 Task: Get the current traffic on the 9A (West Street).
Action: Mouse moved to (162, 70)
Screenshot: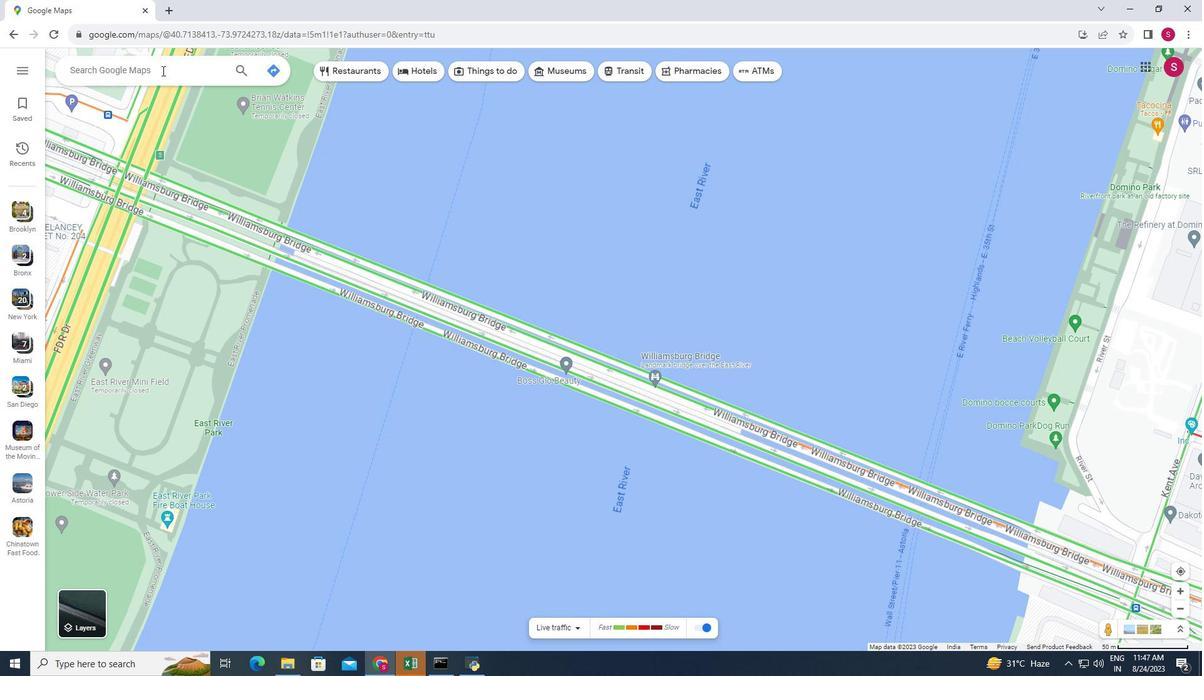 
Action: Mouse pressed left at (162, 70)
Screenshot: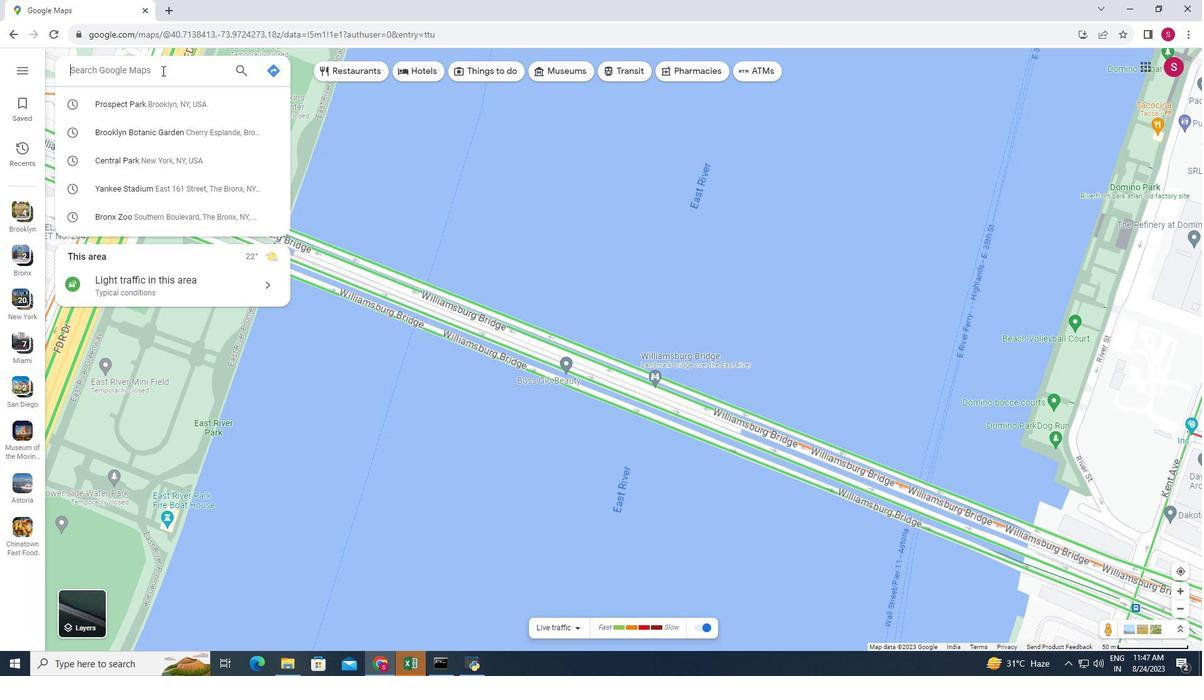 
Action: Key pressed <Key.caps_lock>9<Key.caps_lock><Key.caps_lock>A<Key.caps_lock><Key.shift_r>(<Key.space><Key.caps_lock>W<Key.caps_lock>est<Key.space><Key.caps_lock>S<Key.caps_lock>treet<Key.shift_r>)<Key.enter>
Screenshot: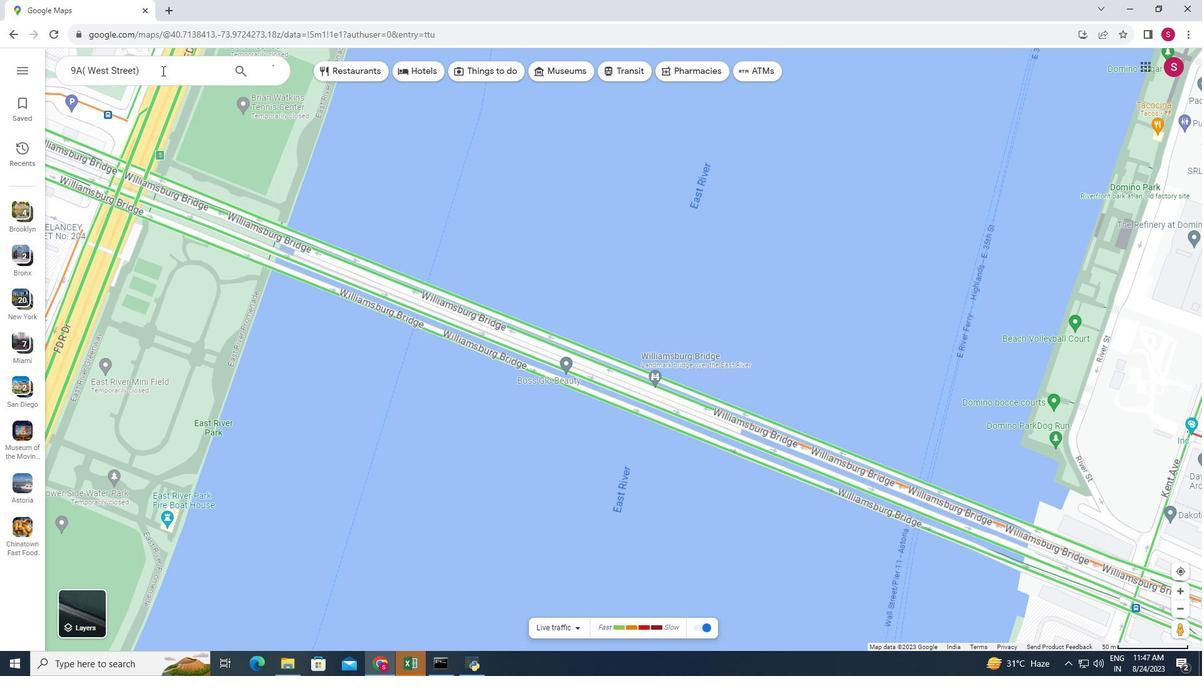 
Action: Mouse moved to (159, 67)
Screenshot: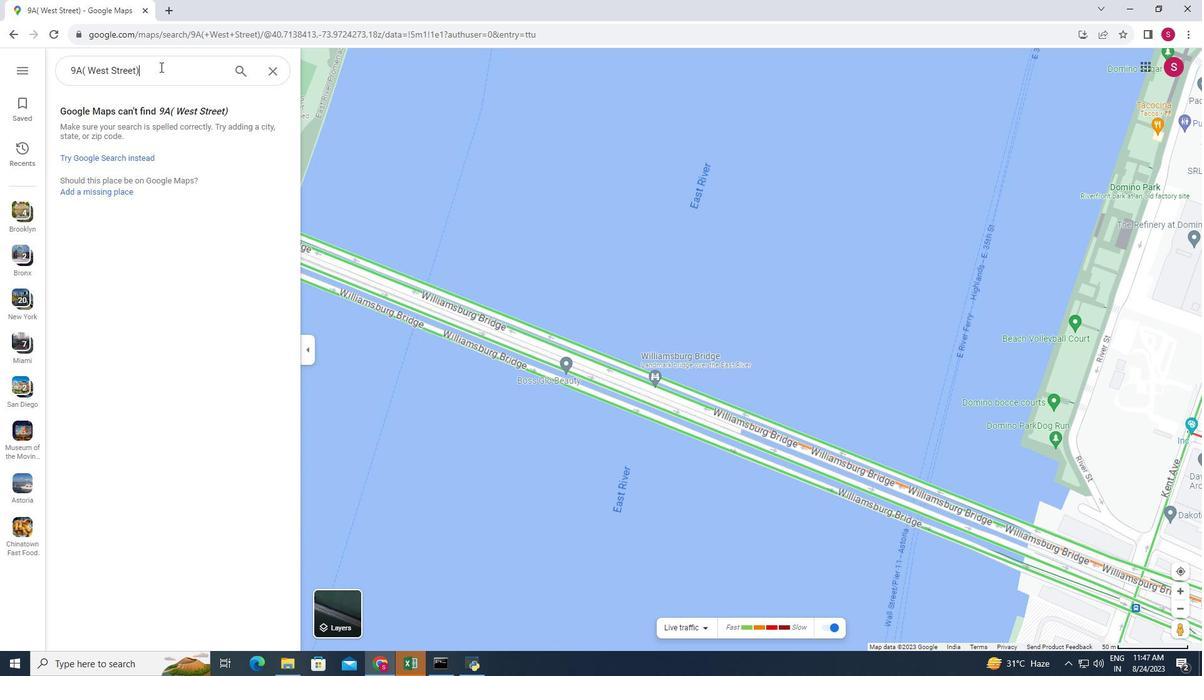 
Action: Mouse pressed left at (159, 67)
Screenshot: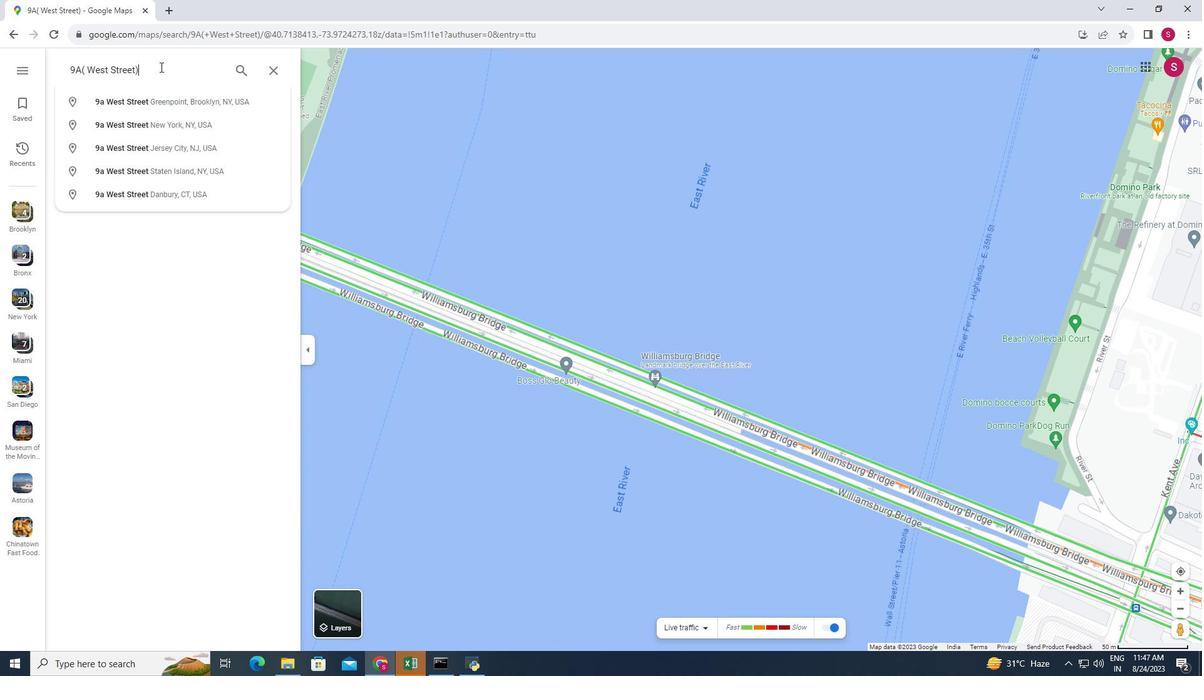 
Action: Mouse moved to (164, 98)
Screenshot: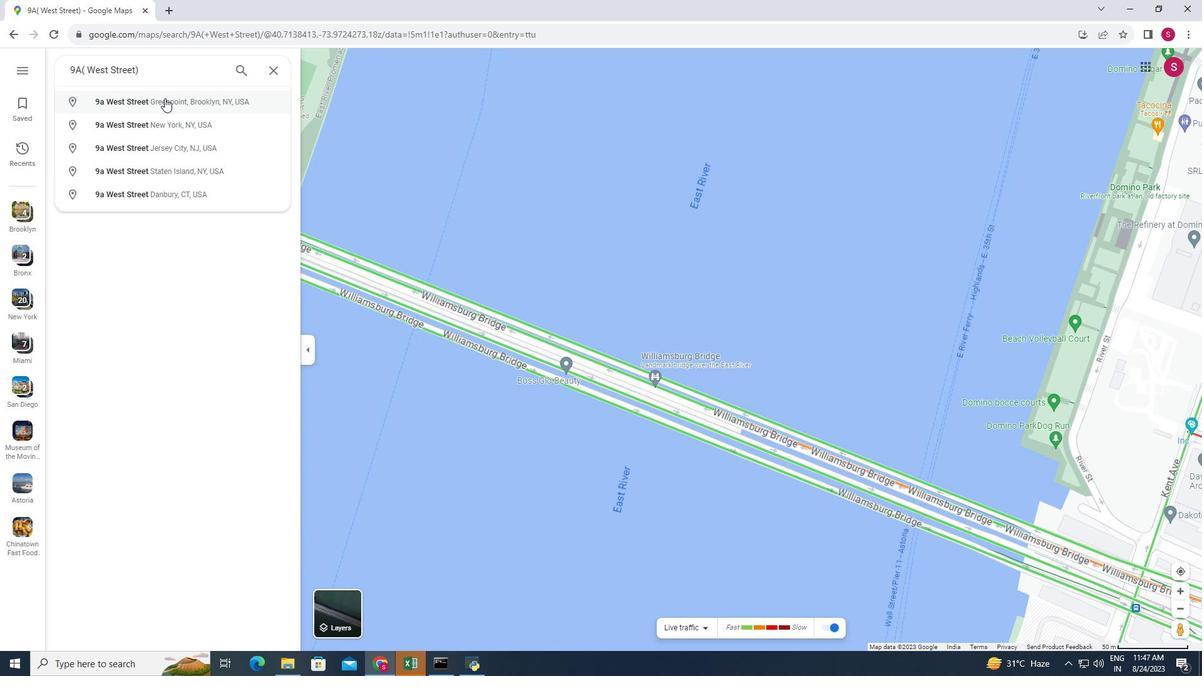 
Action: Mouse pressed left at (164, 98)
Screenshot: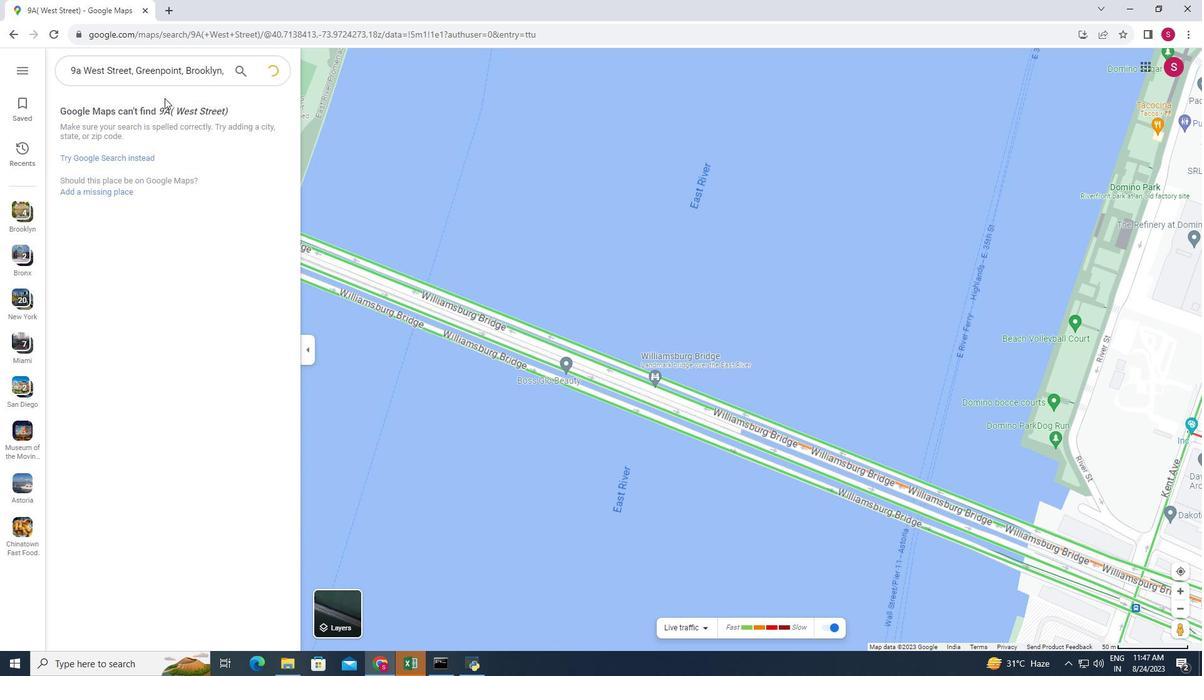 
Action: Mouse moved to (435, 615)
Screenshot: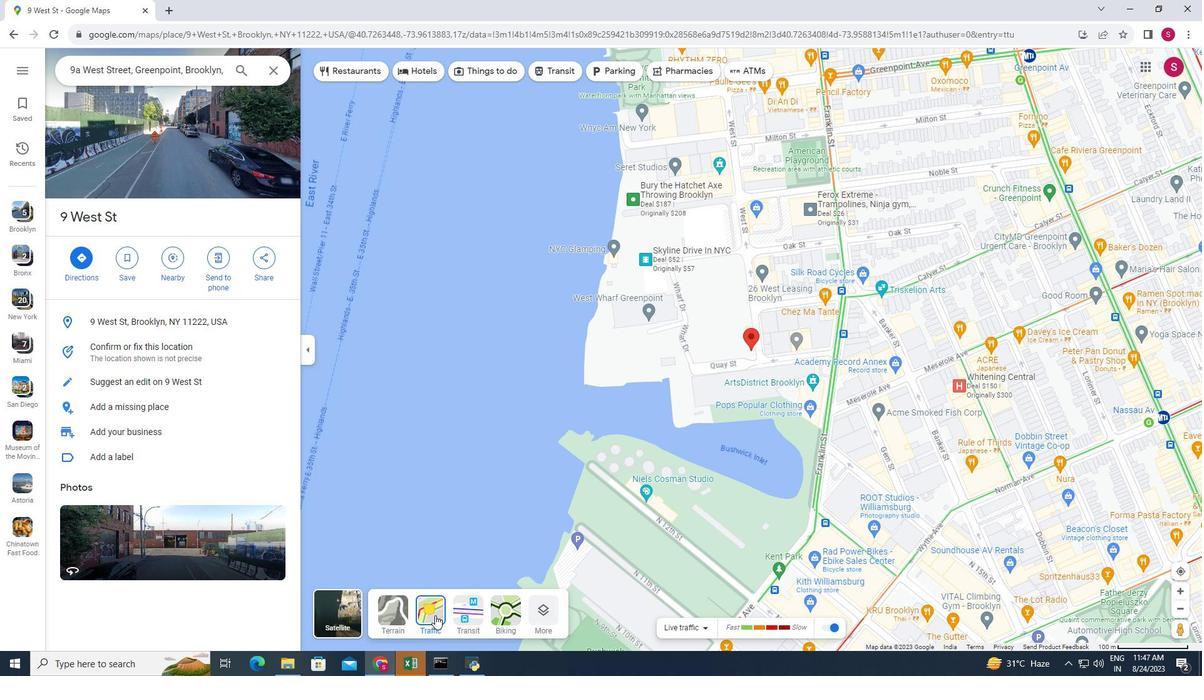 
Action: Mouse pressed left at (435, 615)
Screenshot: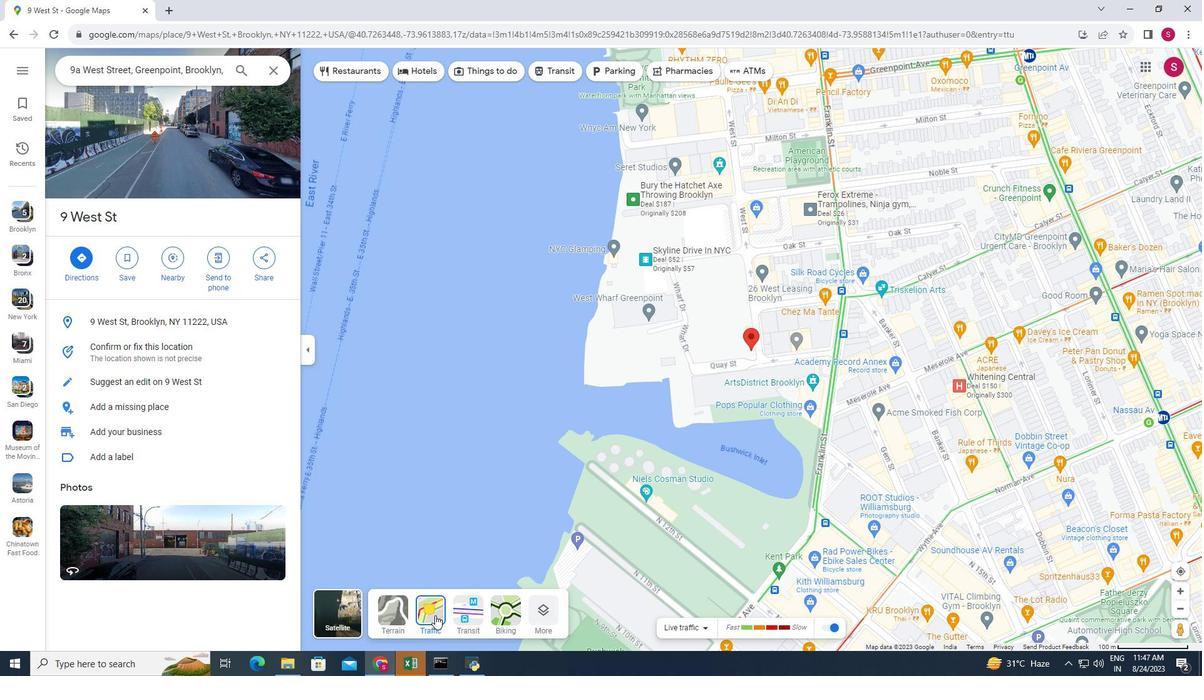 
Action: Mouse moved to (537, 609)
Screenshot: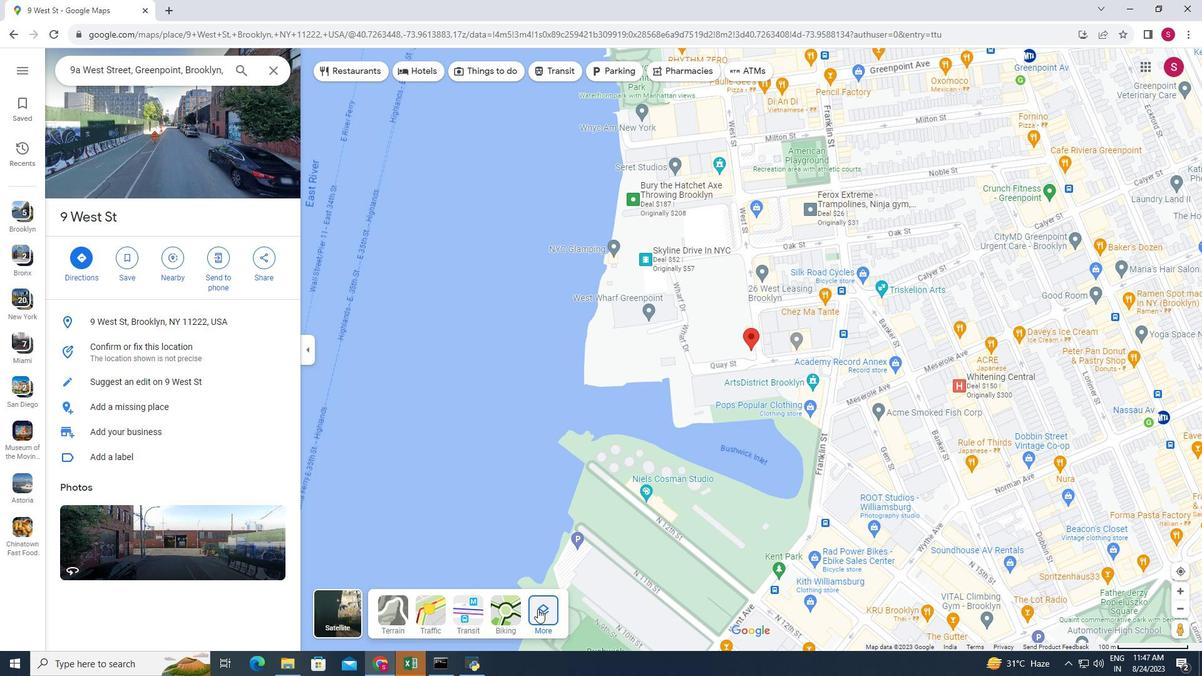 
Action: Mouse pressed left at (537, 609)
Screenshot: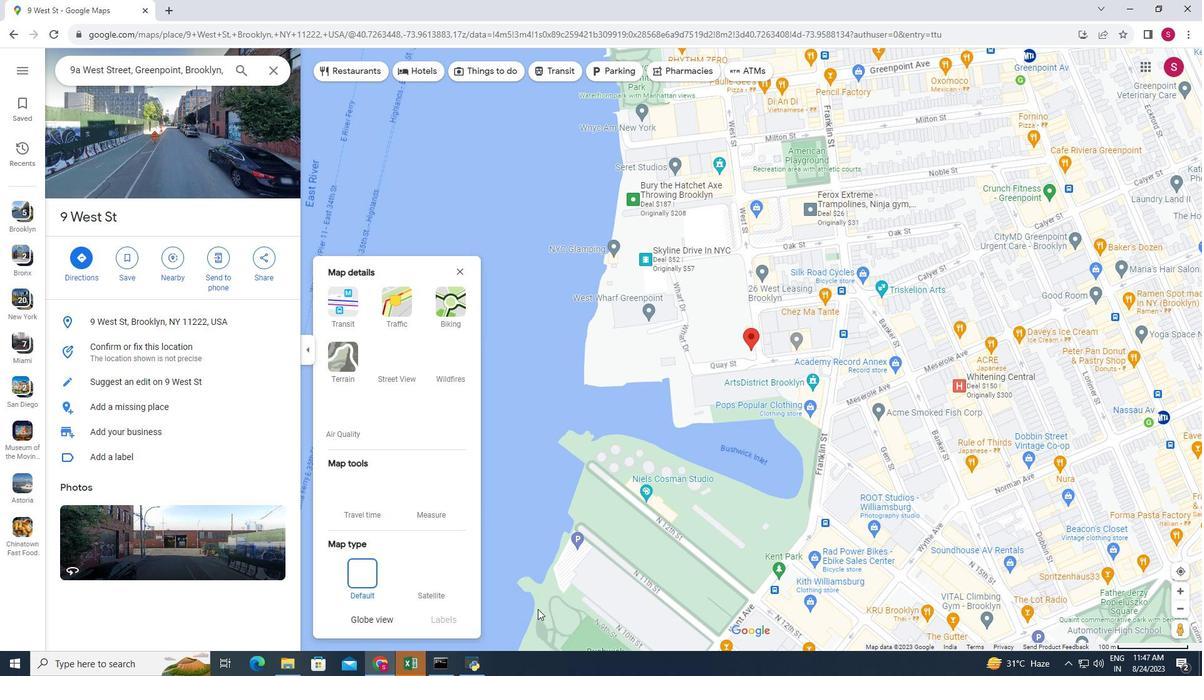 
Action: Mouse moved to (395, 299)
Screenshot: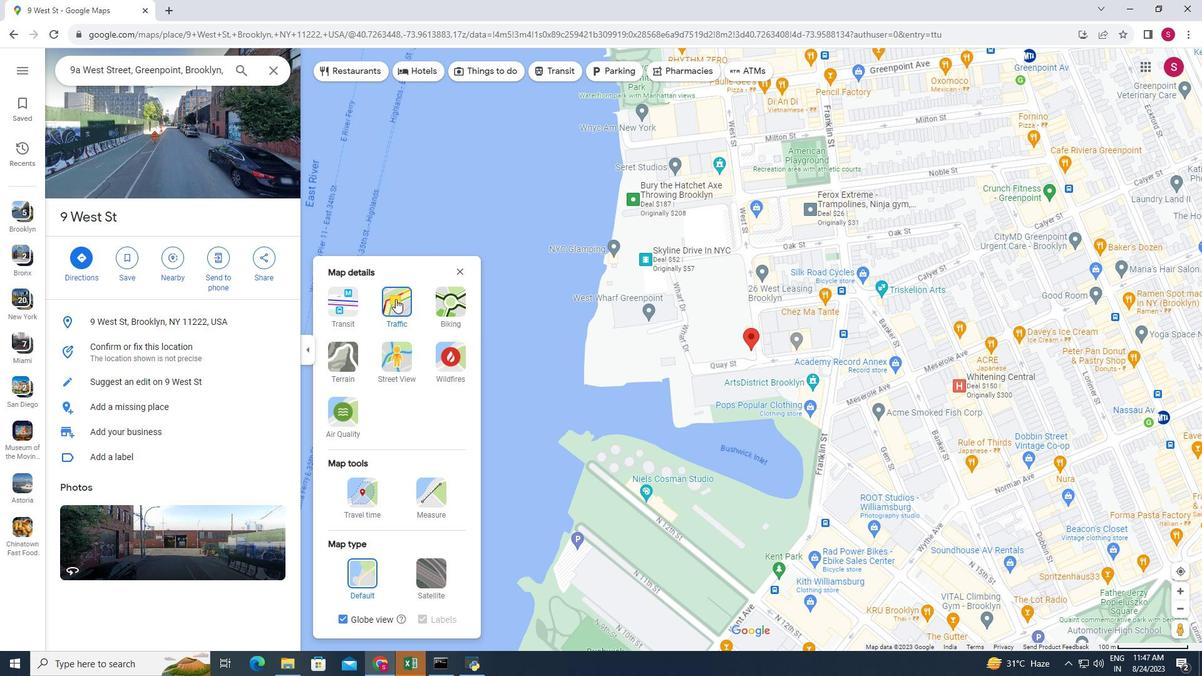 
Action: Mouse pressed left at (395, 299)
Screenshot: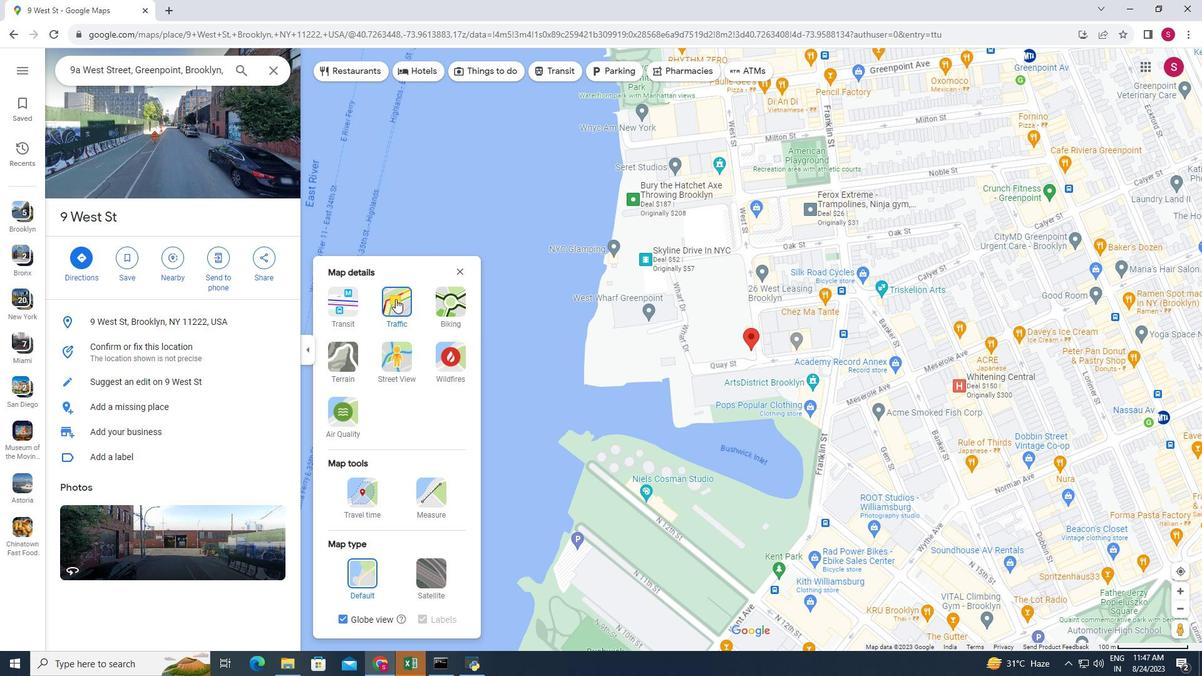 
Action: Mouse moved to (704, 626)
Screenshot: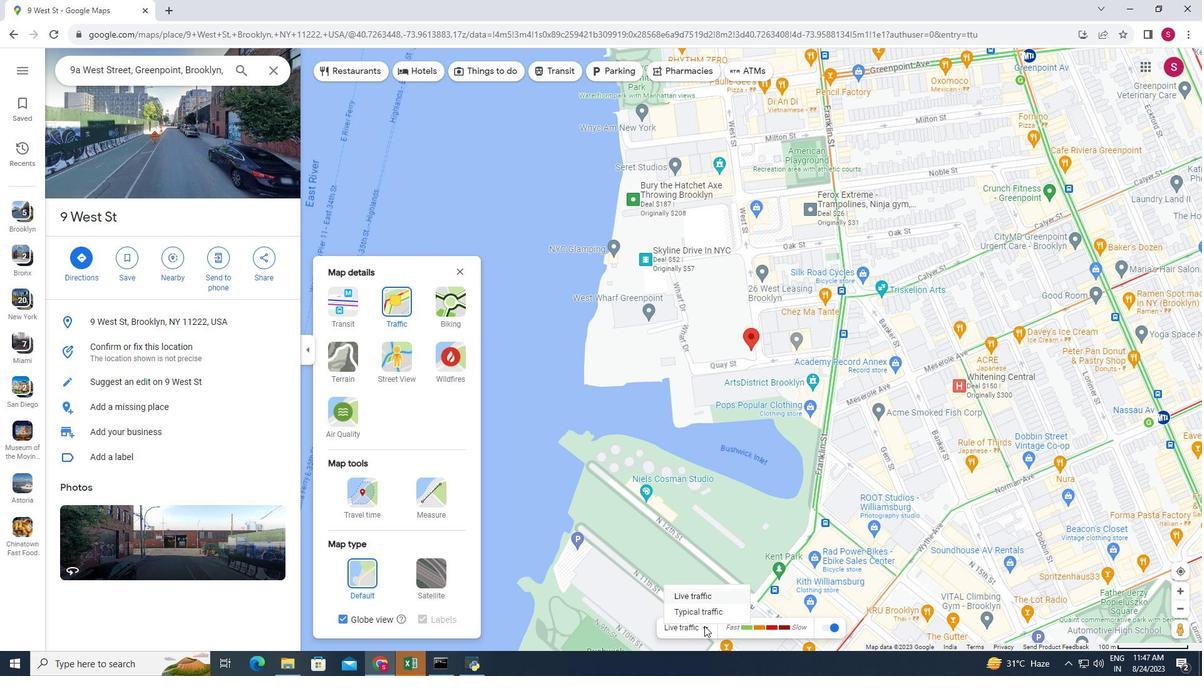 
Action: Mouse pressed left at (704, 626)
Screenshot: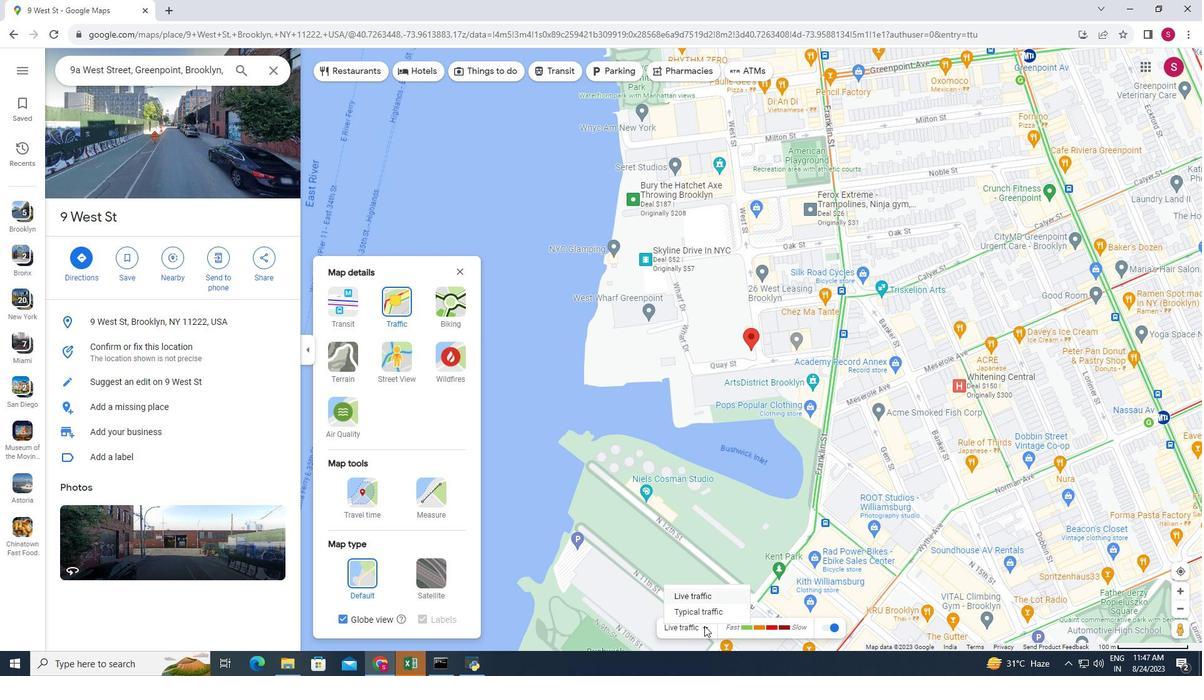 
Action: Mouse moved to (696, 589)
Screenshot: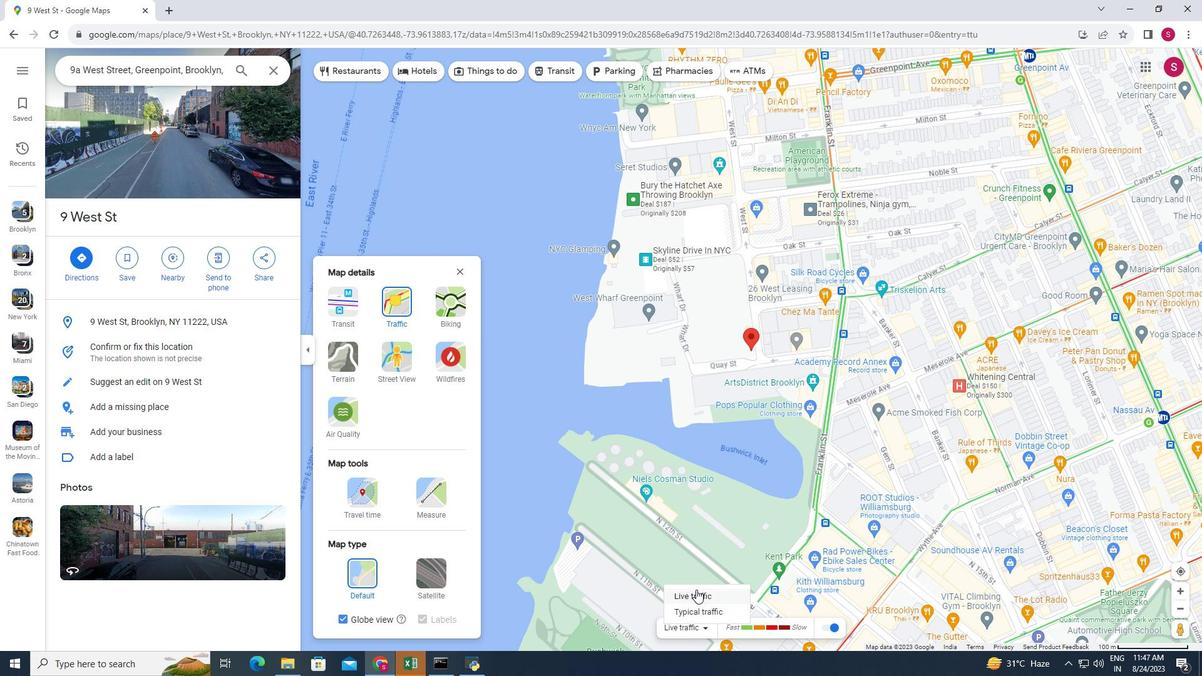 
Action: Mouse pressed left at (696, 589)
Screenshot: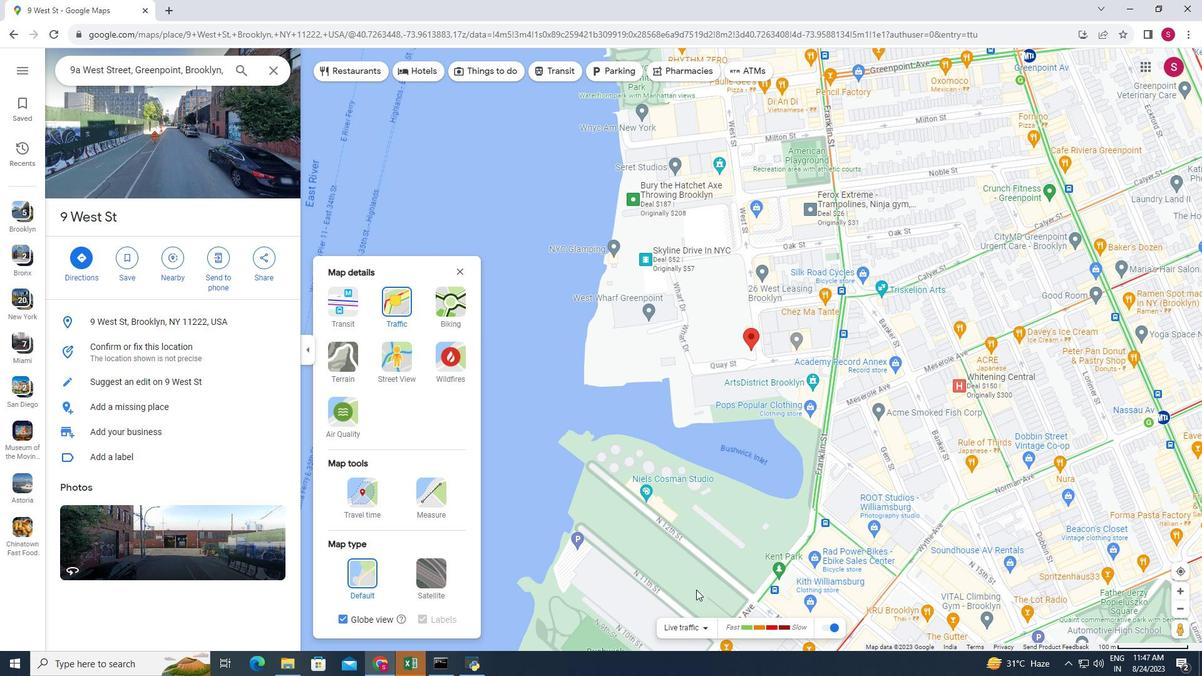 
Action: Mouse moved to (863, 417)
Screenshot: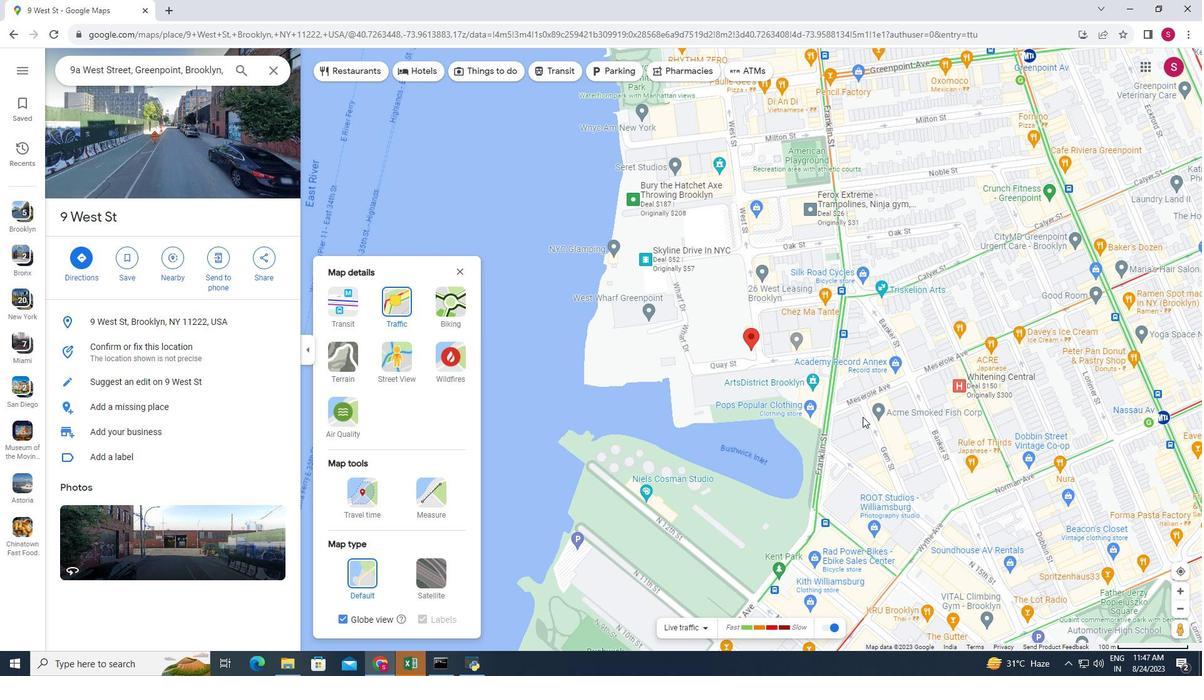 
Action: Mouse scrolled (863, 416) with delta (0, 0)
Screenshot: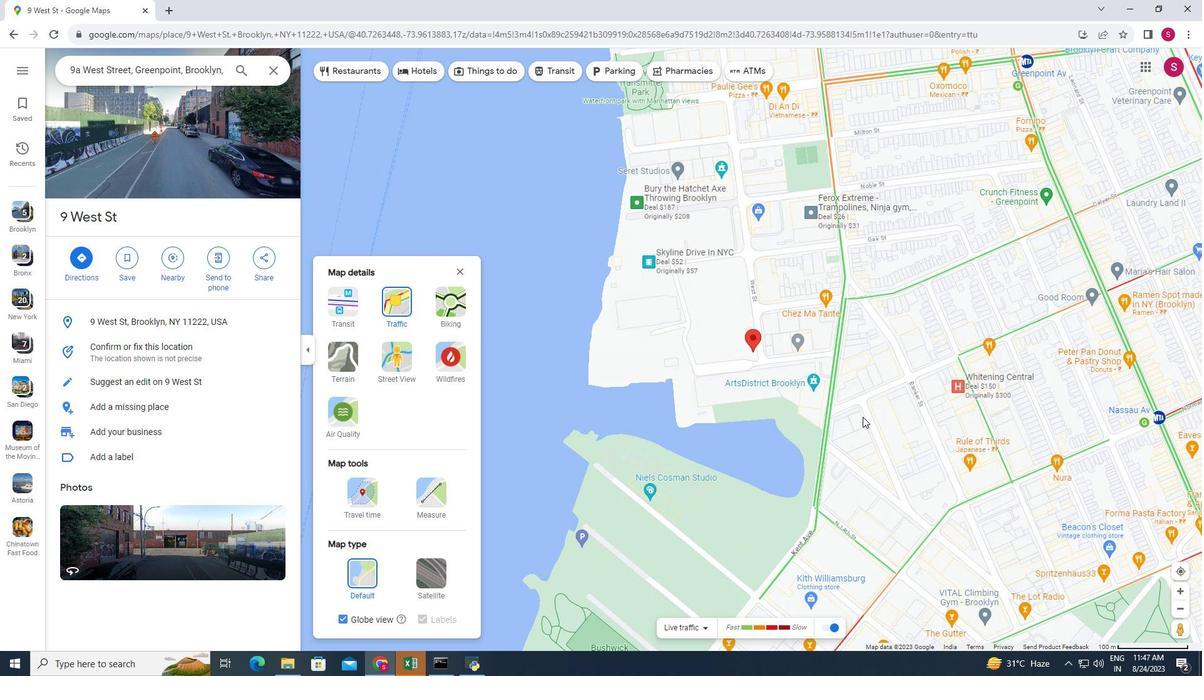 
Action: Mouse moved to (863, 417)
Screenshot: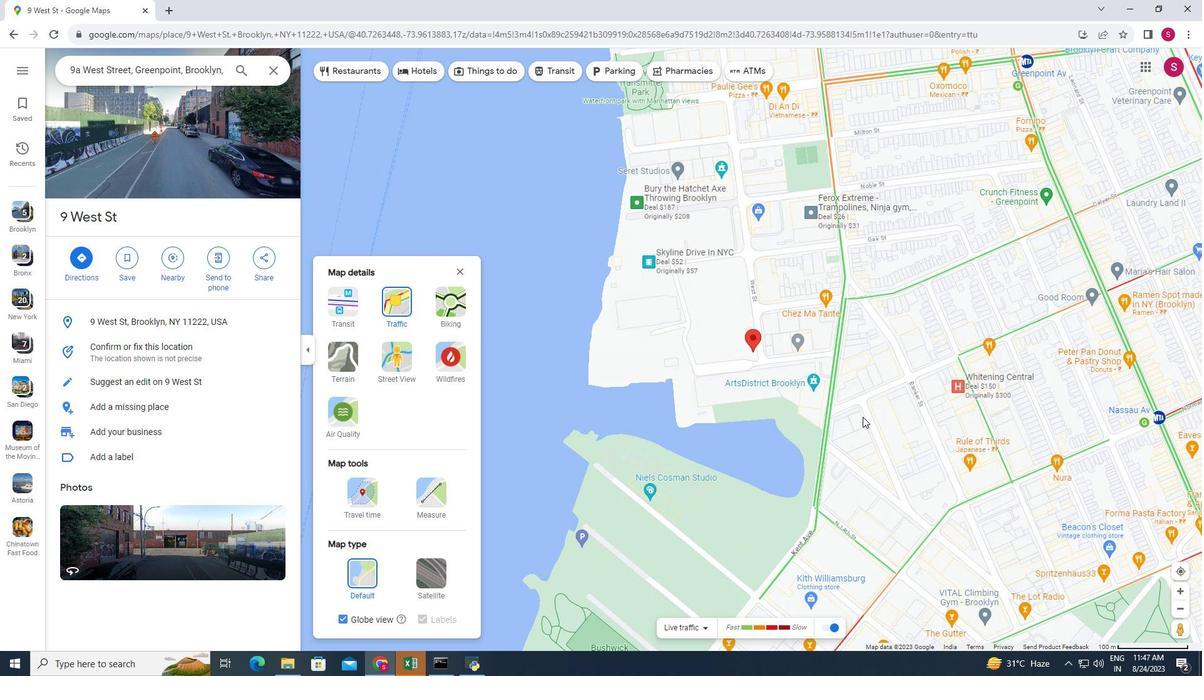 
Action: Mouse scrolled (863, 416) with delta (0, 0)
Screenshot: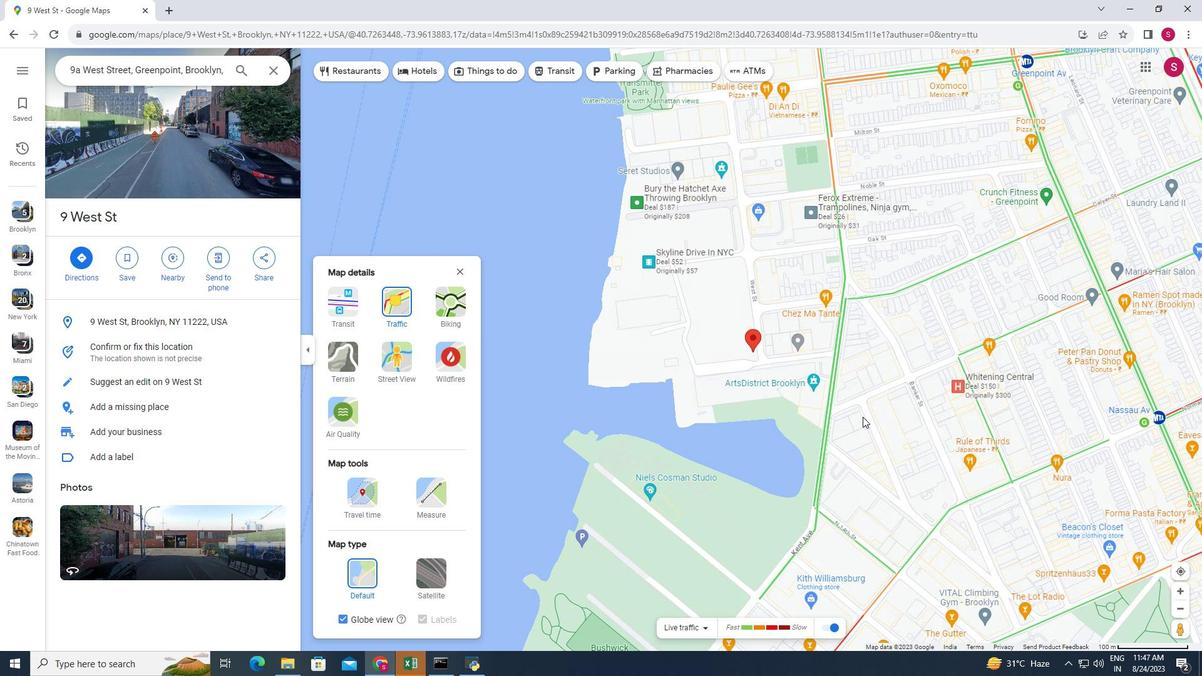
Action: Mouse scrolled (863, 416) with delta (0, 0)
Screenshot: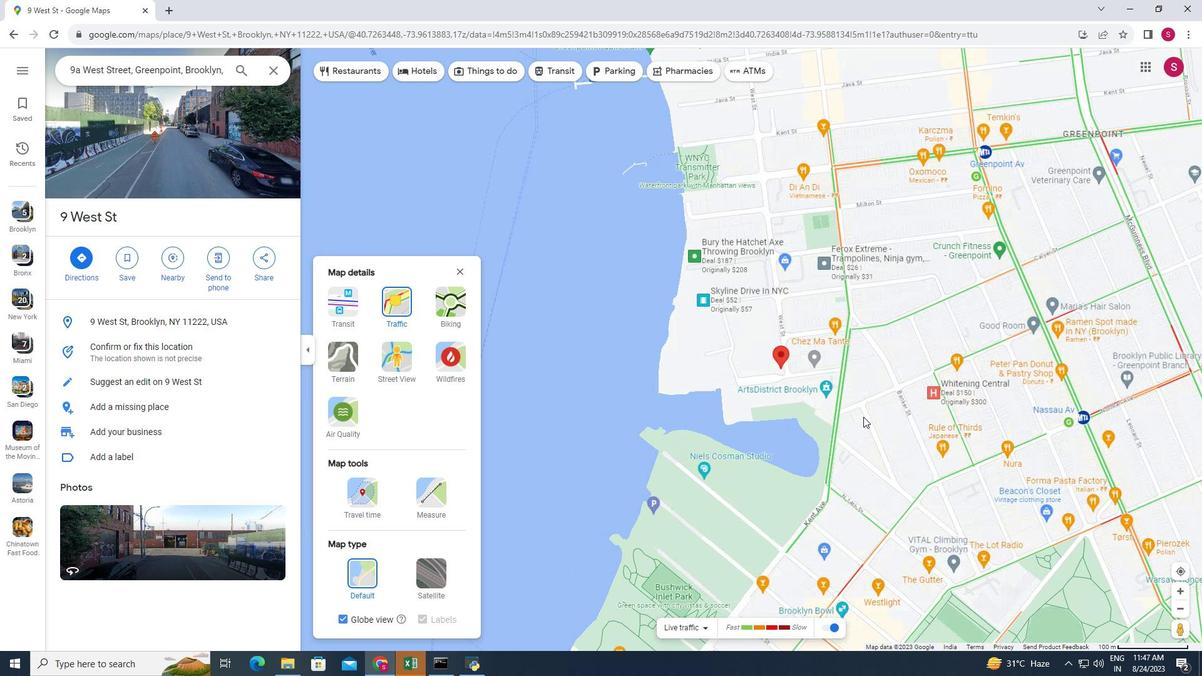 
Action: Mouse moved to (978, 409)
Screenshot: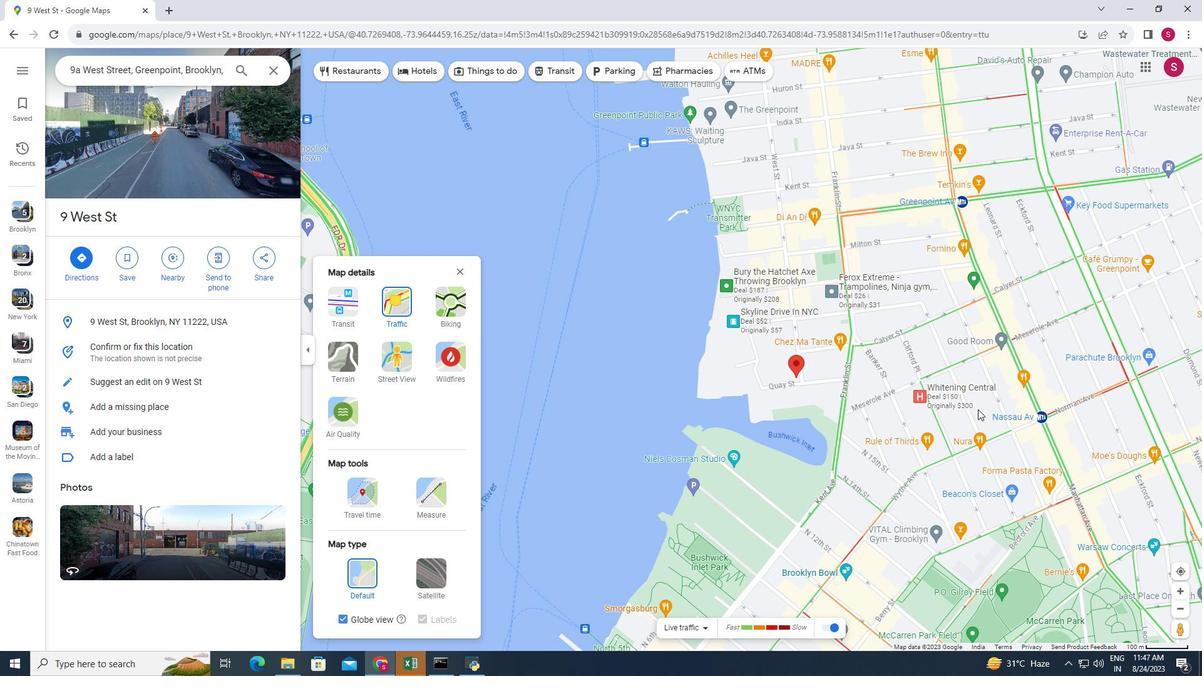 
Action: Mouse pressed left at (978, 409)
Screenshot: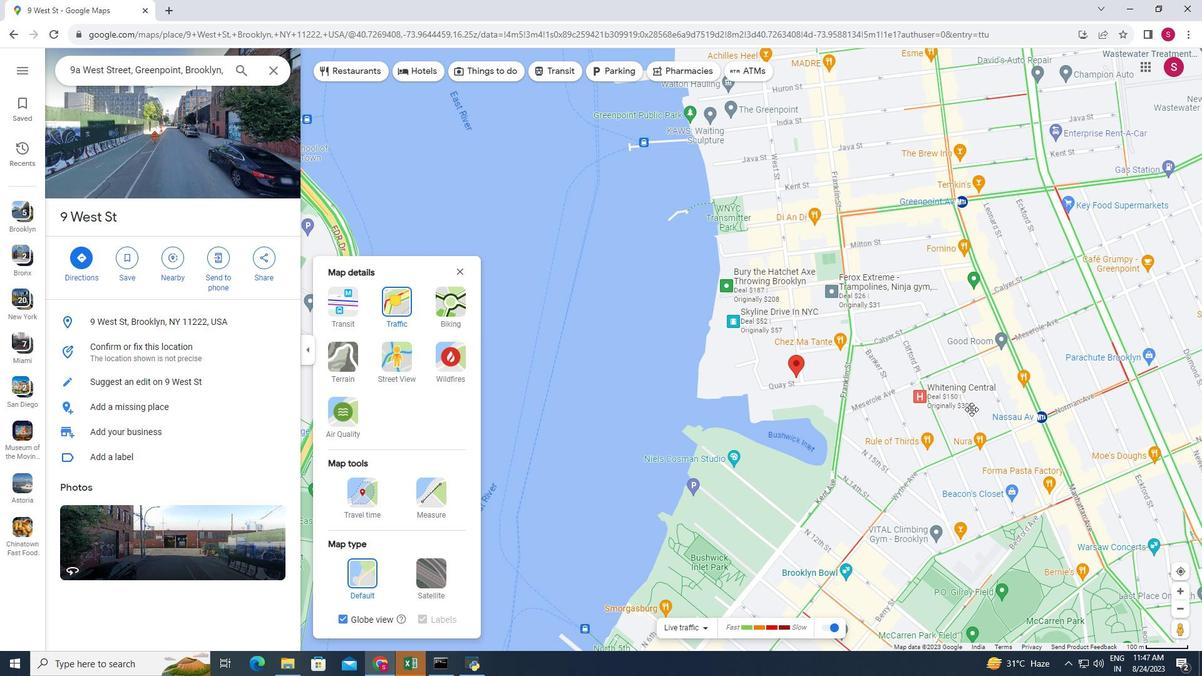 
Action: Mouse moved to (901, 422)
Screenshot: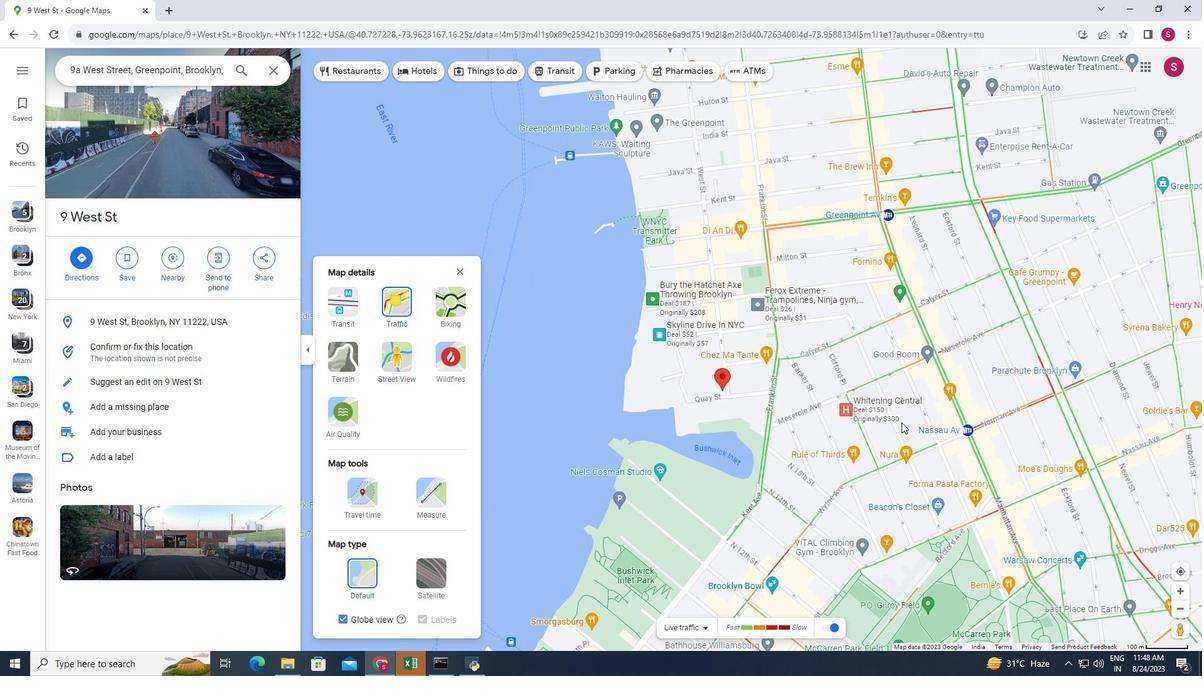 
Action: Mouse scrolled (901, 422) with delta (0, 0)
Screenshot: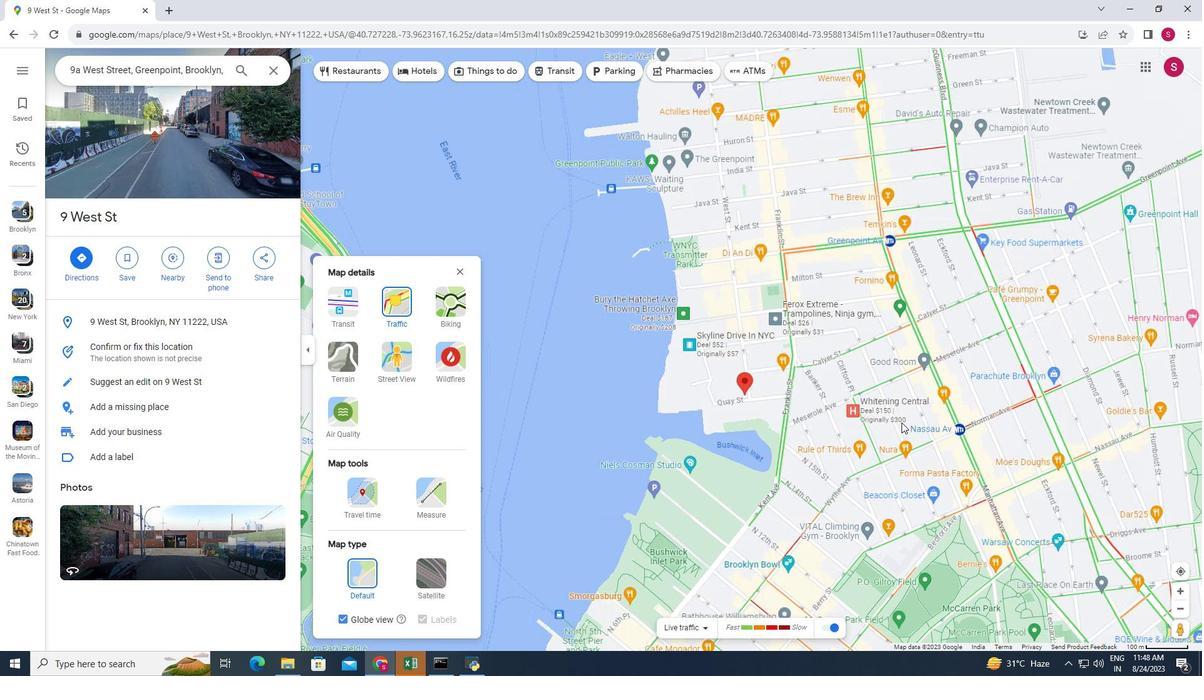 
Action: Mouse moved to (996, 404)
Screenshot: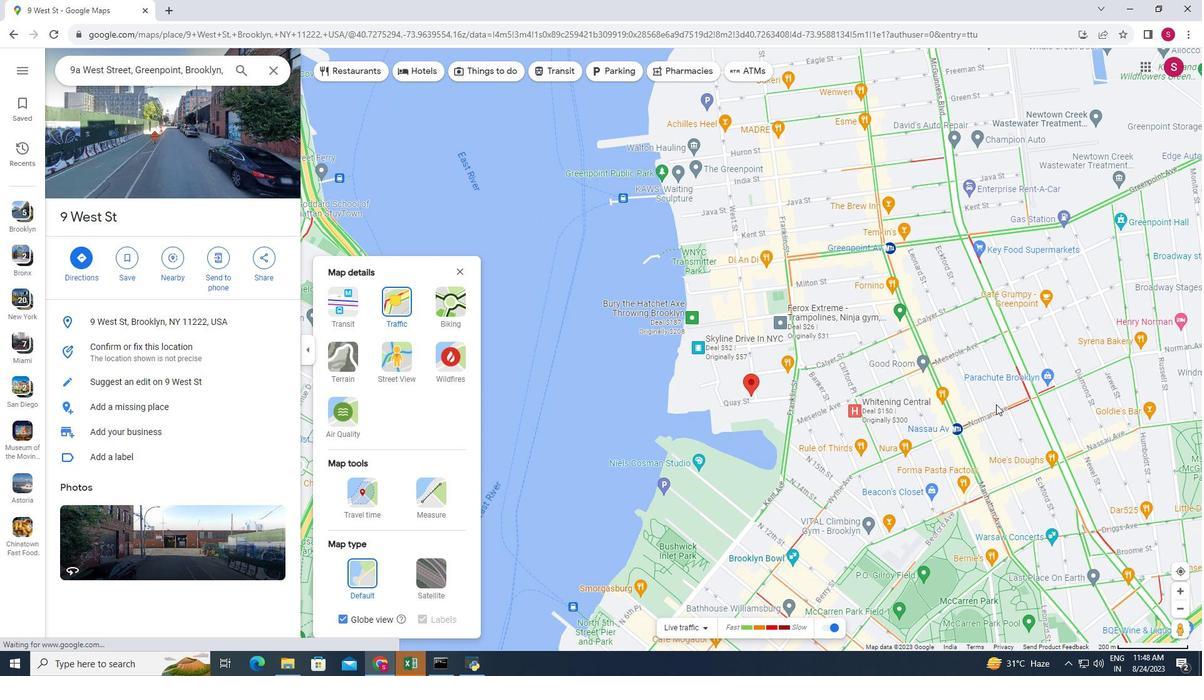 
Action: Mouse pressed left at (996, 404)
Screenshot: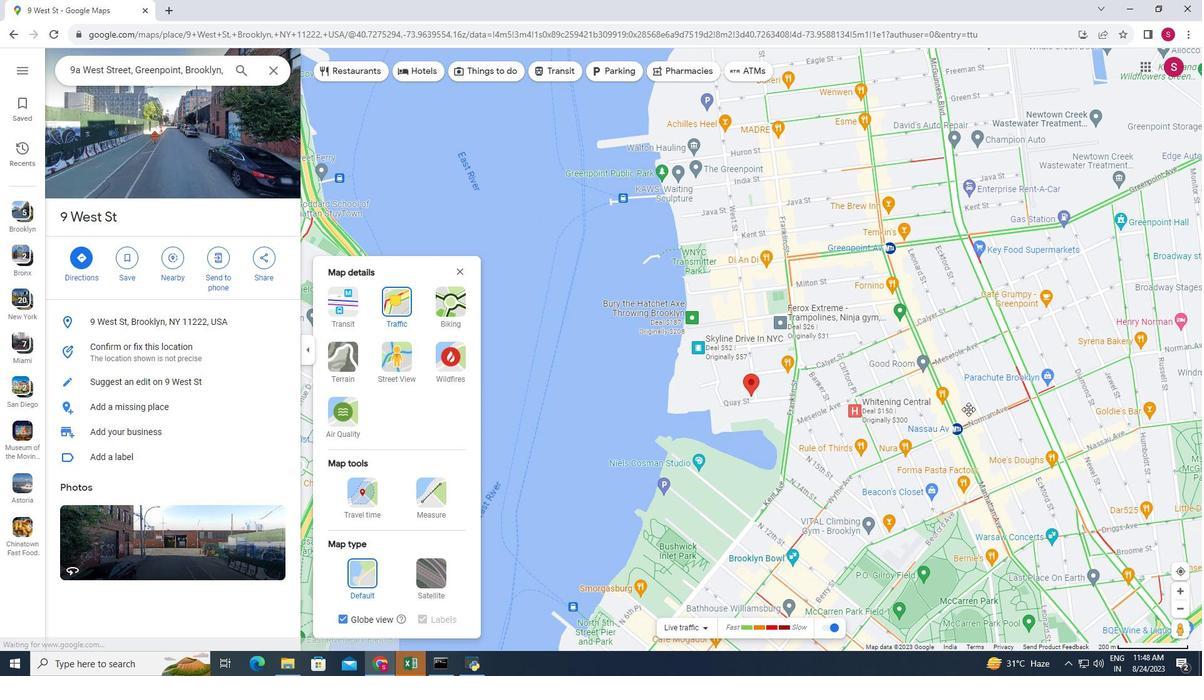 
Action: Mouse moved to (696, 412)
Screenshot: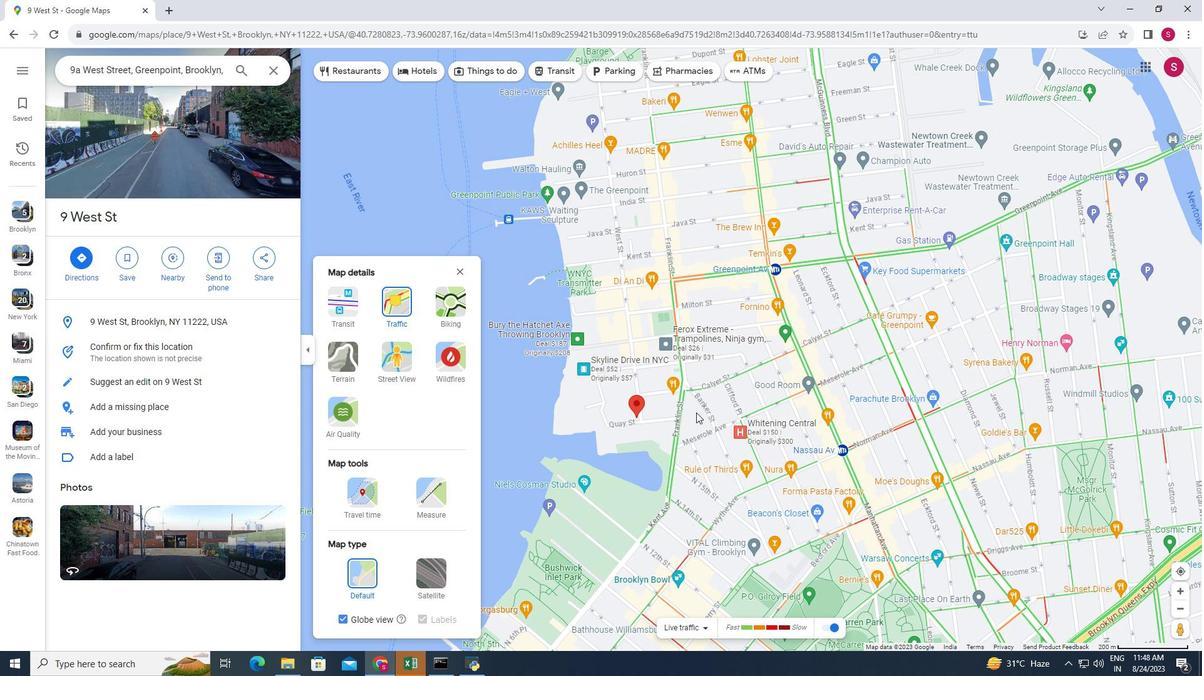 
Action: Mouse scrolled (696, 413) with delta (0, 0)
Screenshot: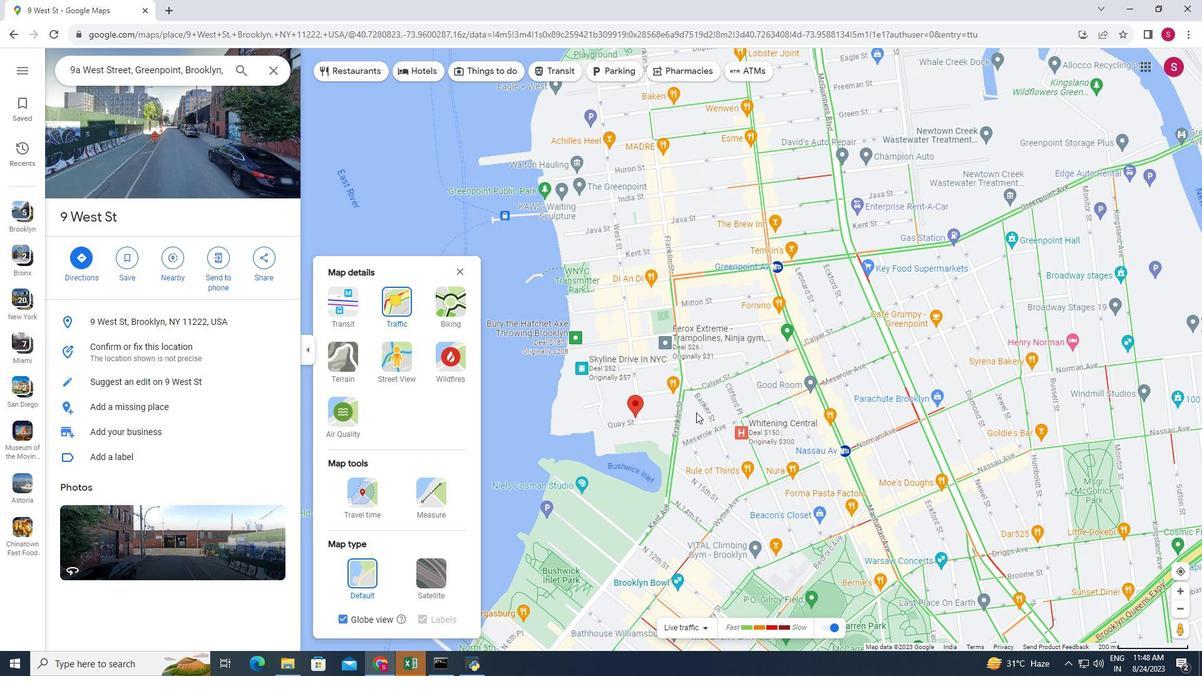 
Action: Mouse scrolled (696, 413) with delta (0, 0)
Screenshot: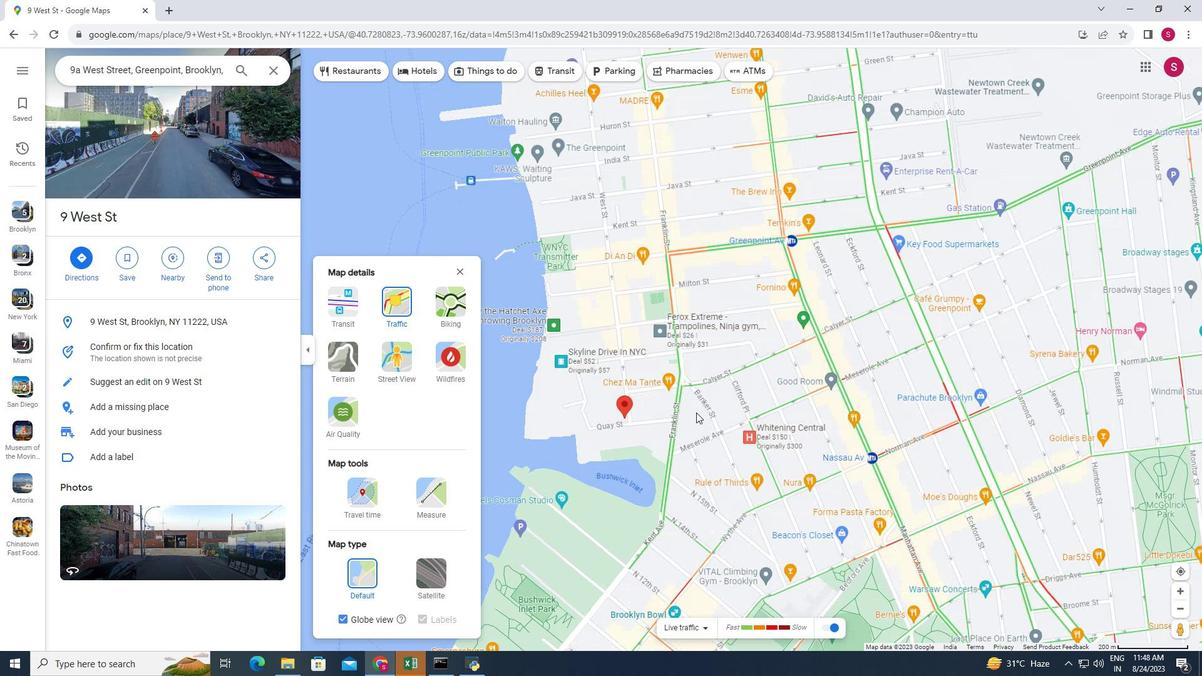 
Action: Mouse moved to (585, 417)
Screenshot: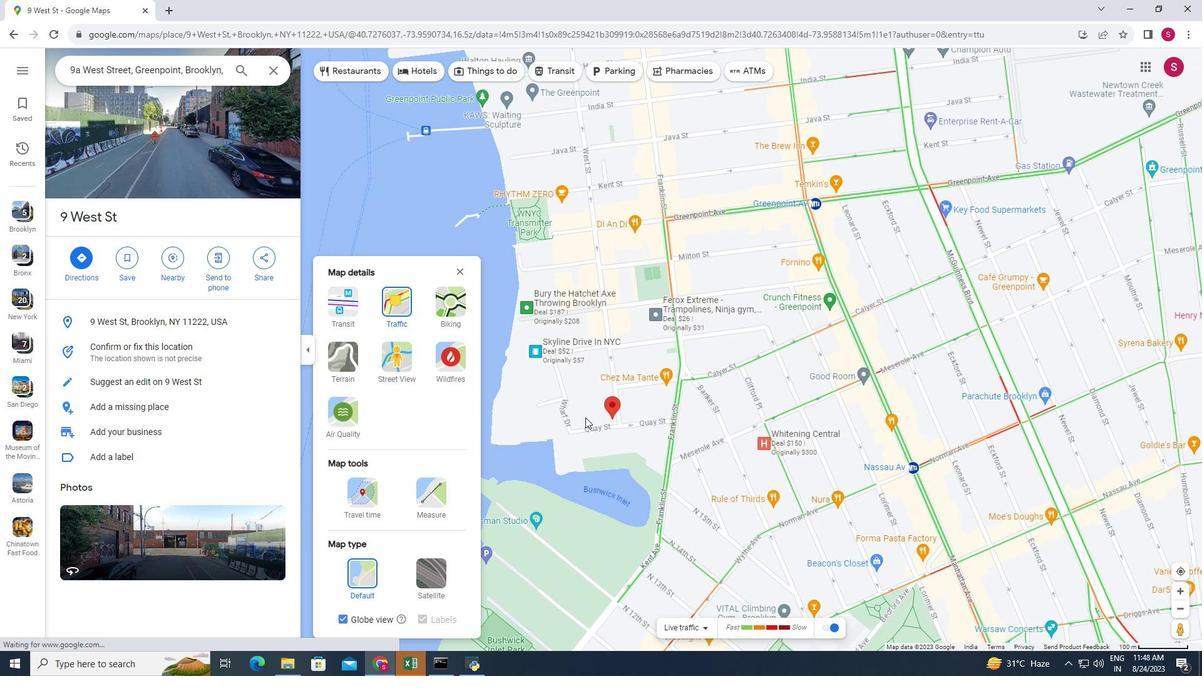 
Action: Mouse scrolled (585, 417) with delta (0, 0)
Screenshot: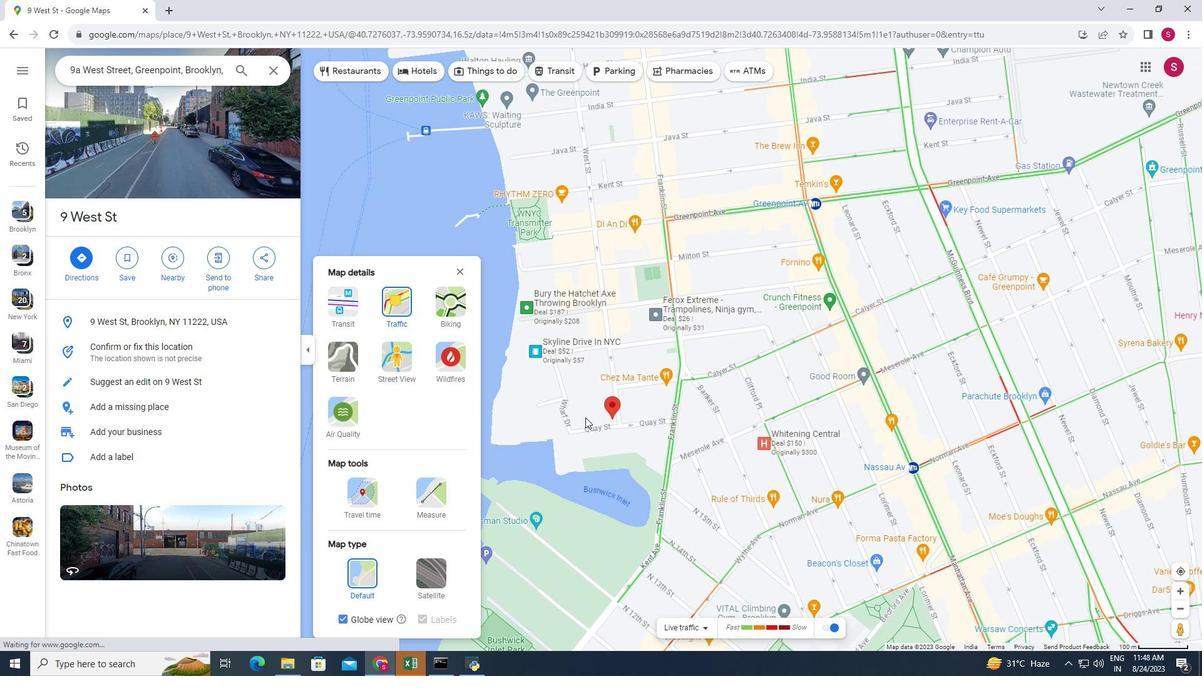 
Action: Mouse moved to (585, 417)
Screenshot: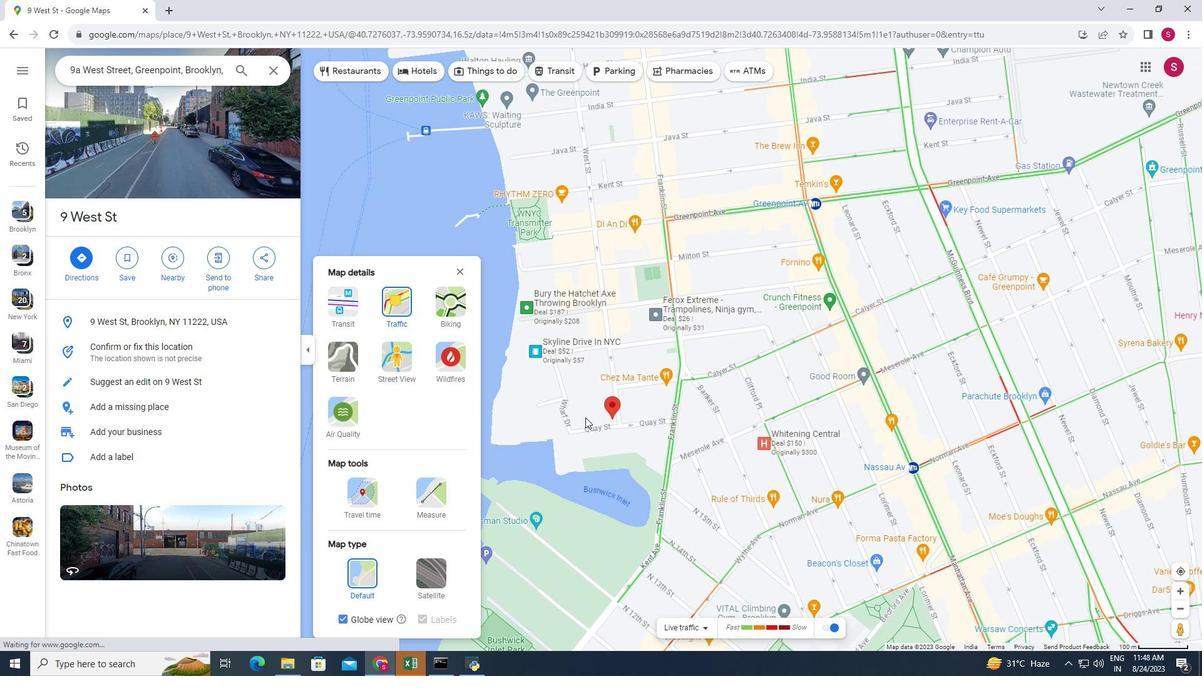 
Action: Mouse scrolled (585, 418) with delta (0, 0)
Screenshot: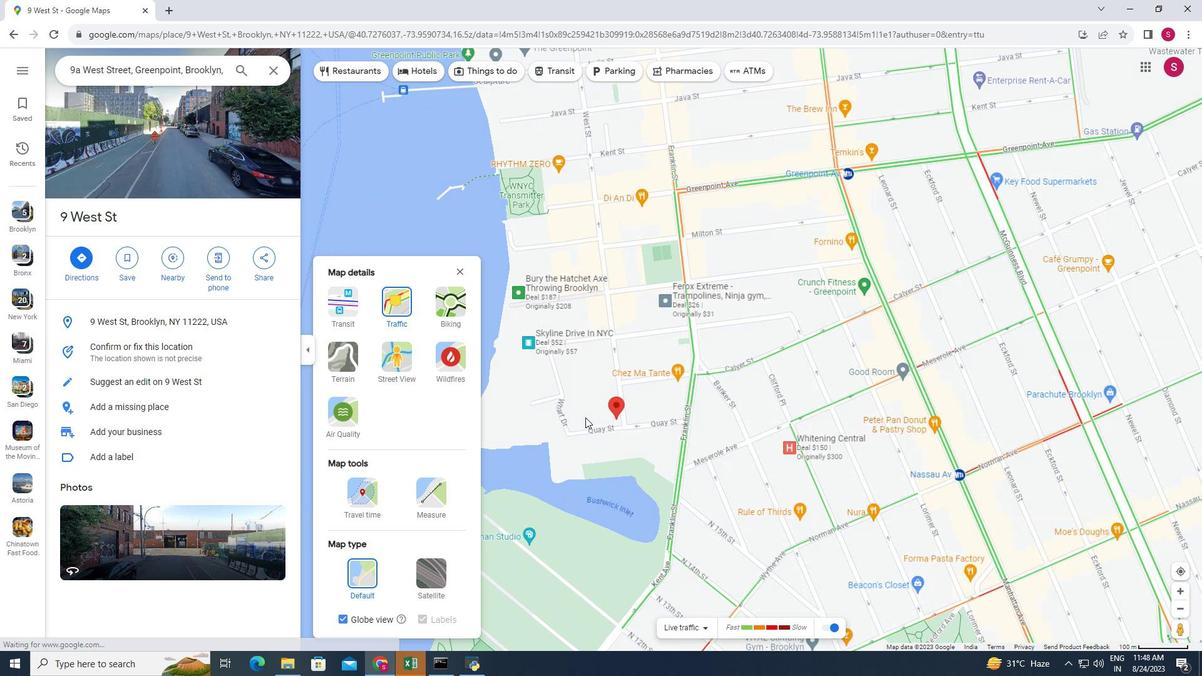 
Action: Mouse scrolled (585, 418) with delta (0, 0)
Screenshot: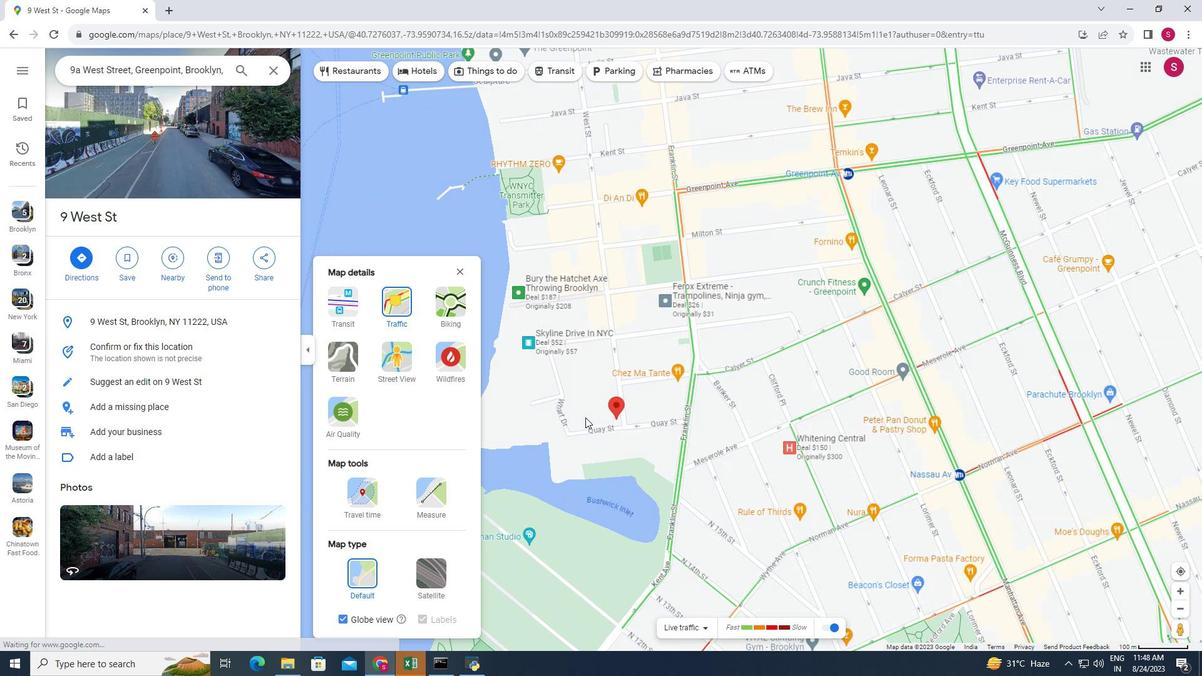 
Action: Mouse moved to (652, 451)
Screenshot: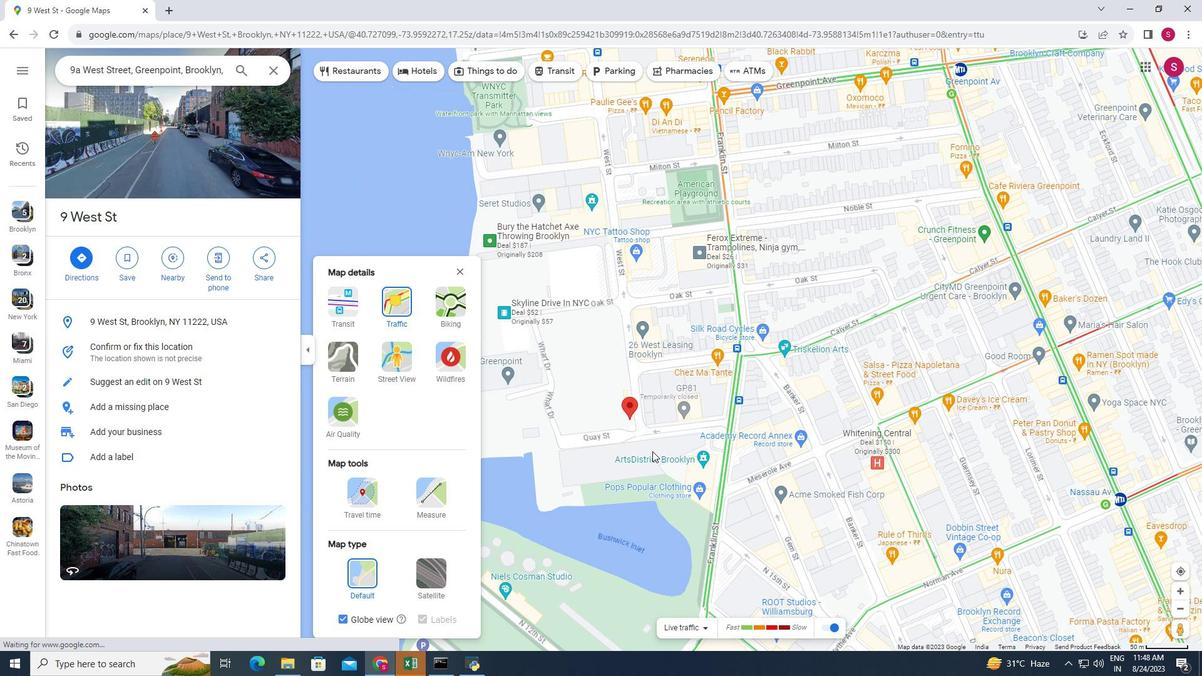 
Action: Mouse scrolled (652, 452) with delta (0, 0)
Screenshot: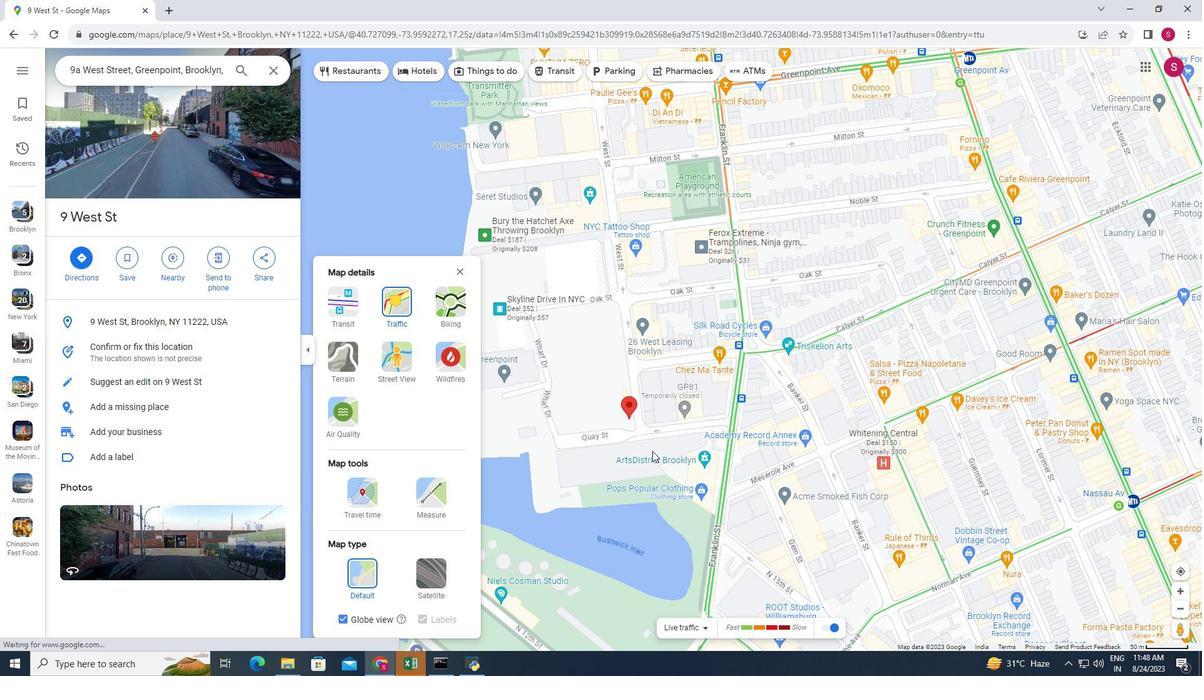
Action: Mouse scrolled (652, 452) with delta (0, 0)
Screenshot: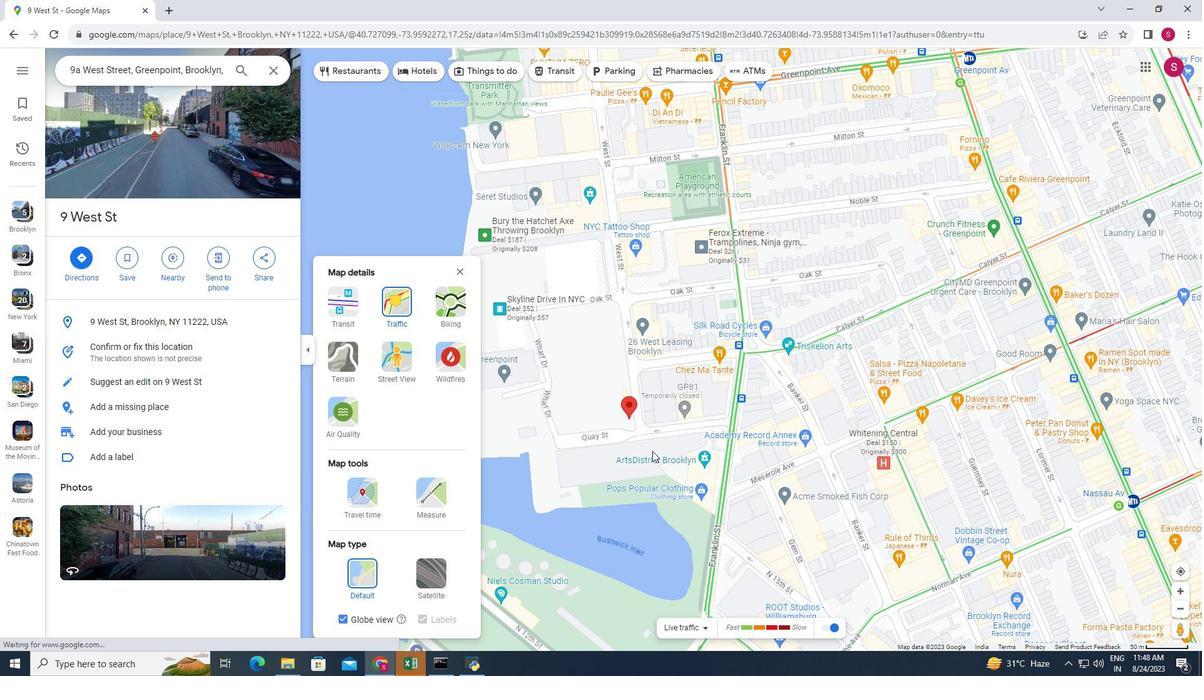 
Action: Mouse scrolled (652, 452) with delta (0, 0)
Screenshot: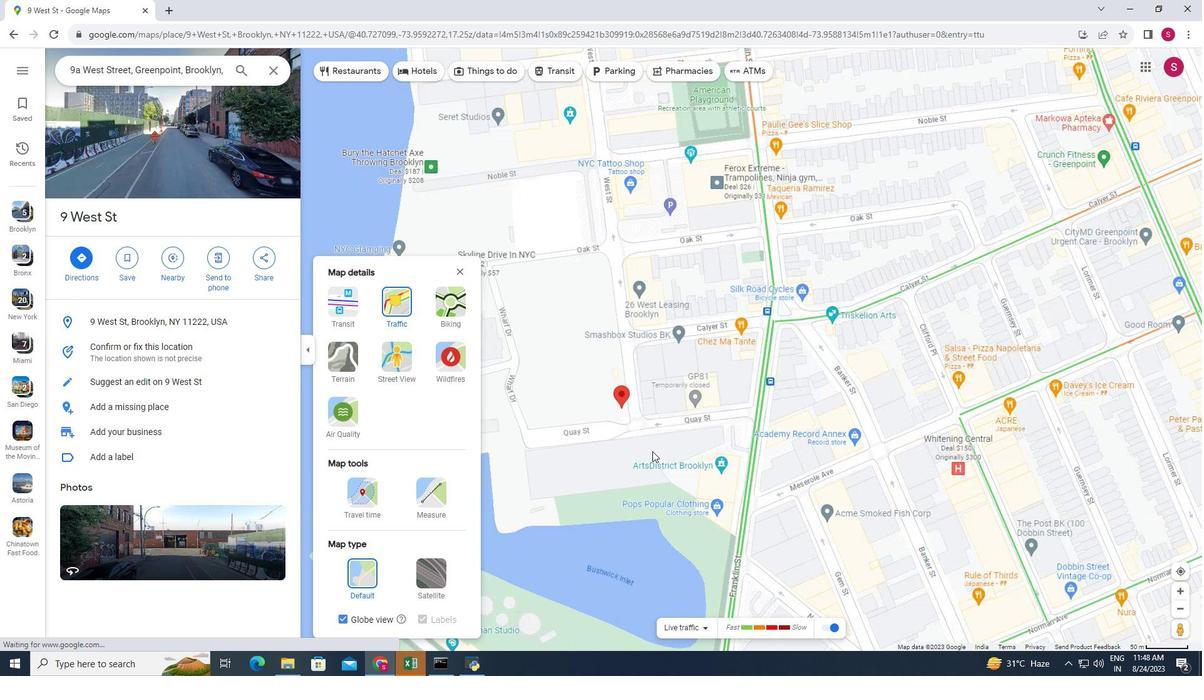 
Action: Mouse scrolled (652, 452) with delta (0, 0)
Screenshot: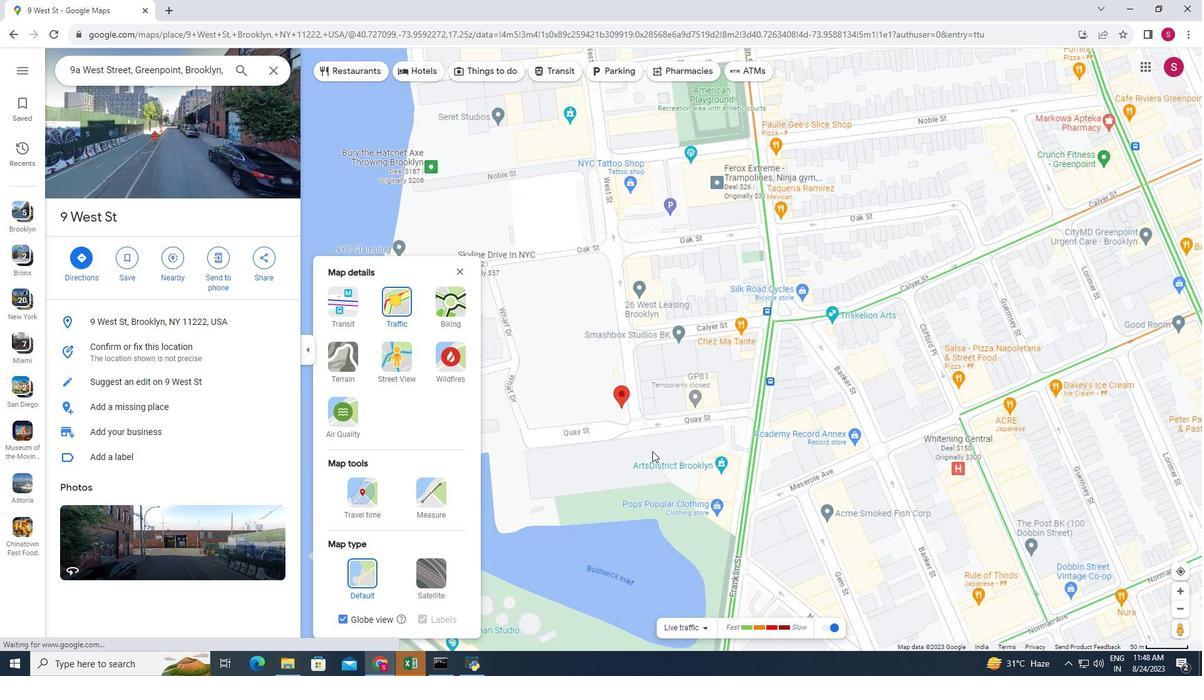 
Action: Mouse moved to (606, 388)
Screenshot: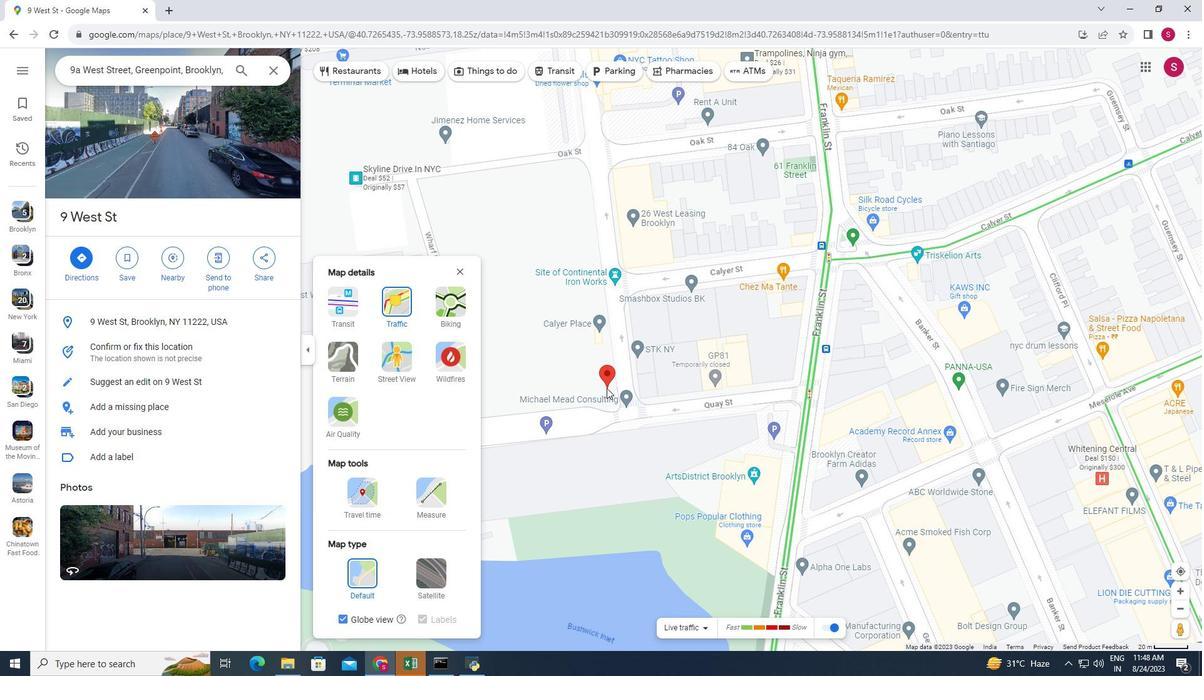 
Action: Mouse scrolled (606, 387) with delta (0, 0)
Screenshot: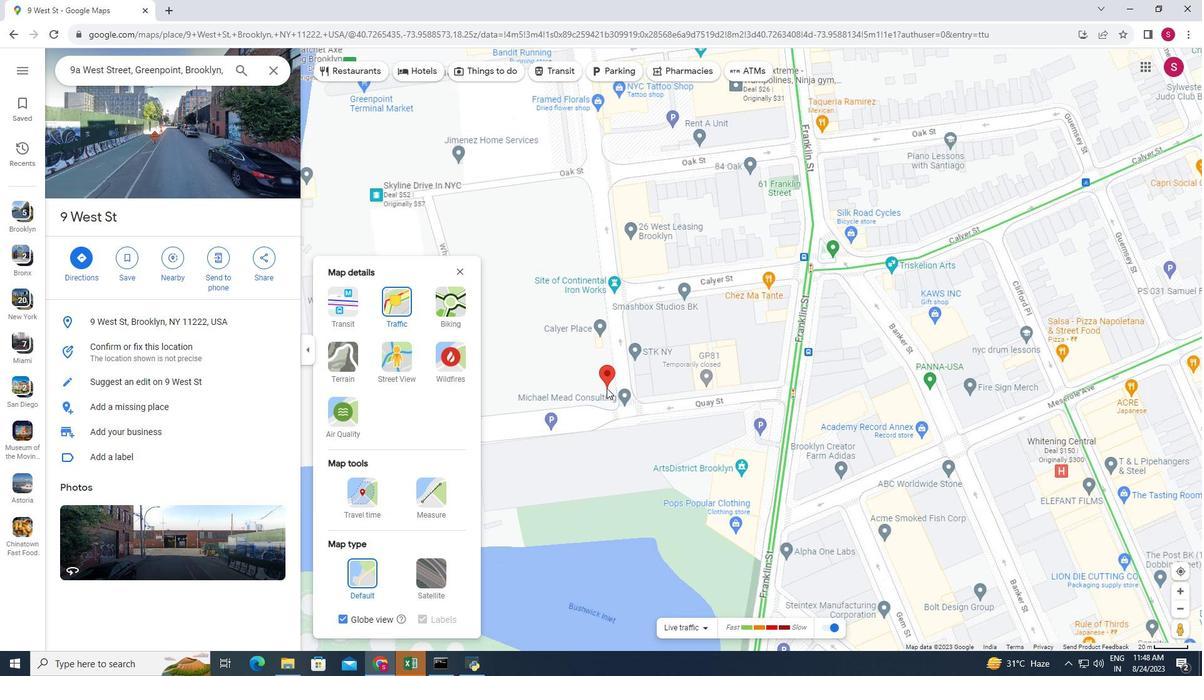 
Action: Mouse scrolled (606, 387) with delta (0, 0)
Screenshot: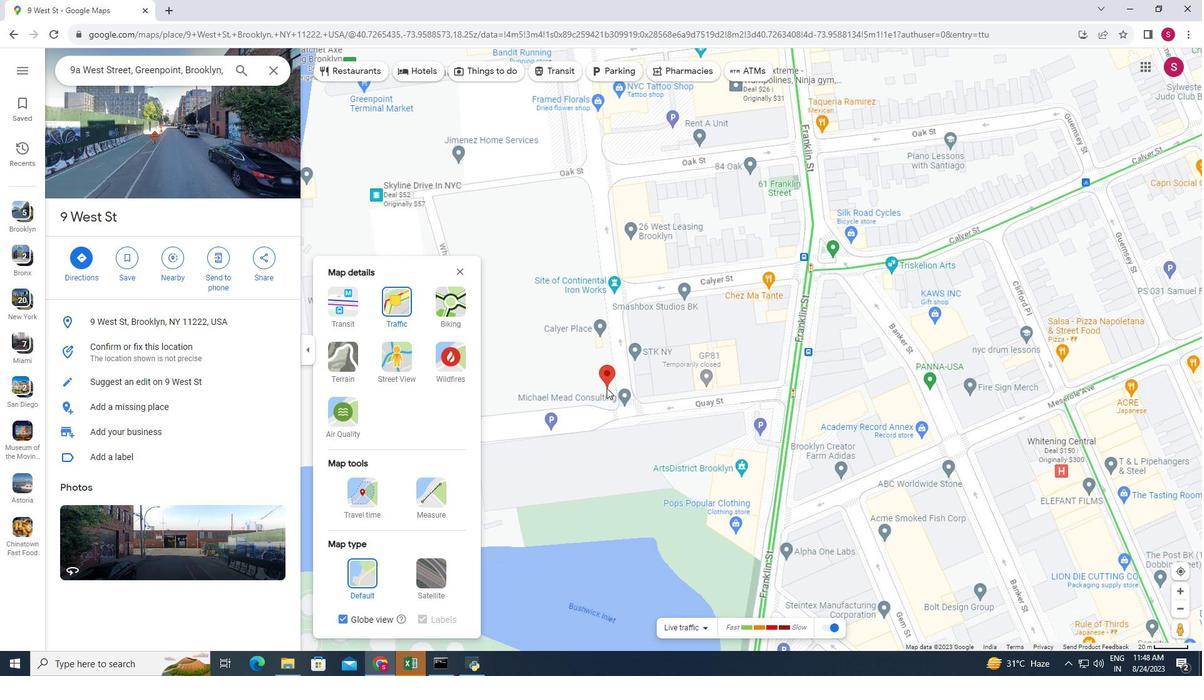 
Action: Mouse scrolled (606, 387) with delta (0, 0)
Screenshot: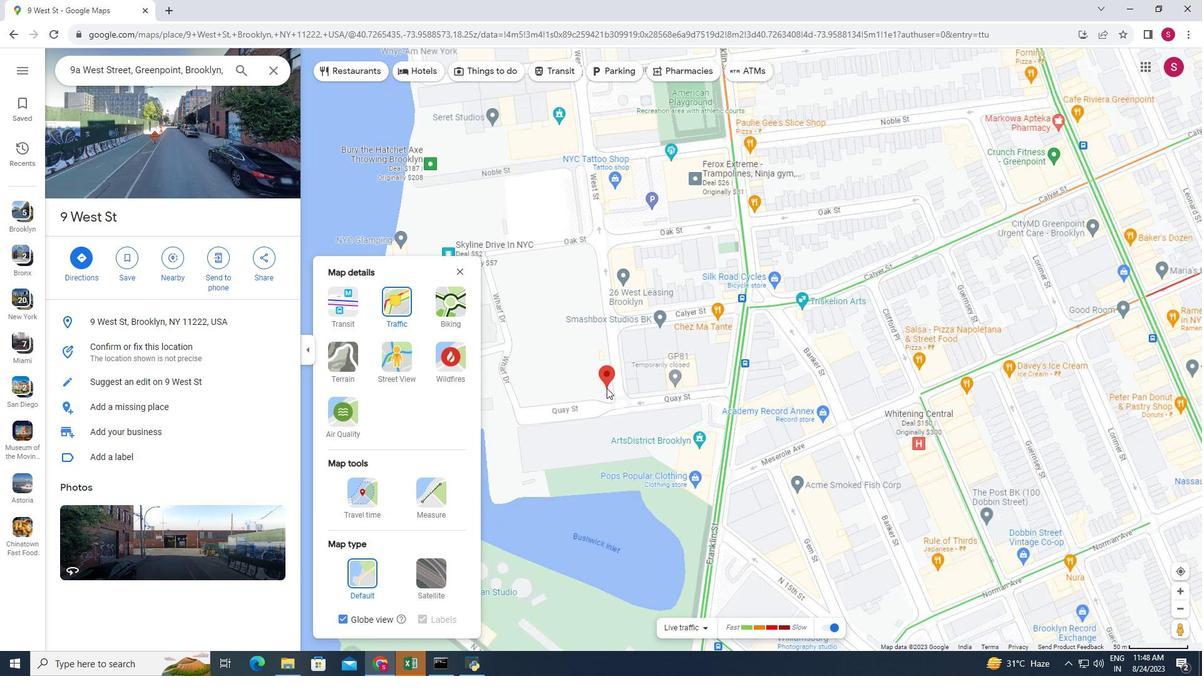
Action: Mouse scrolled (606, 387) with delta (0, 0)
Screenshot: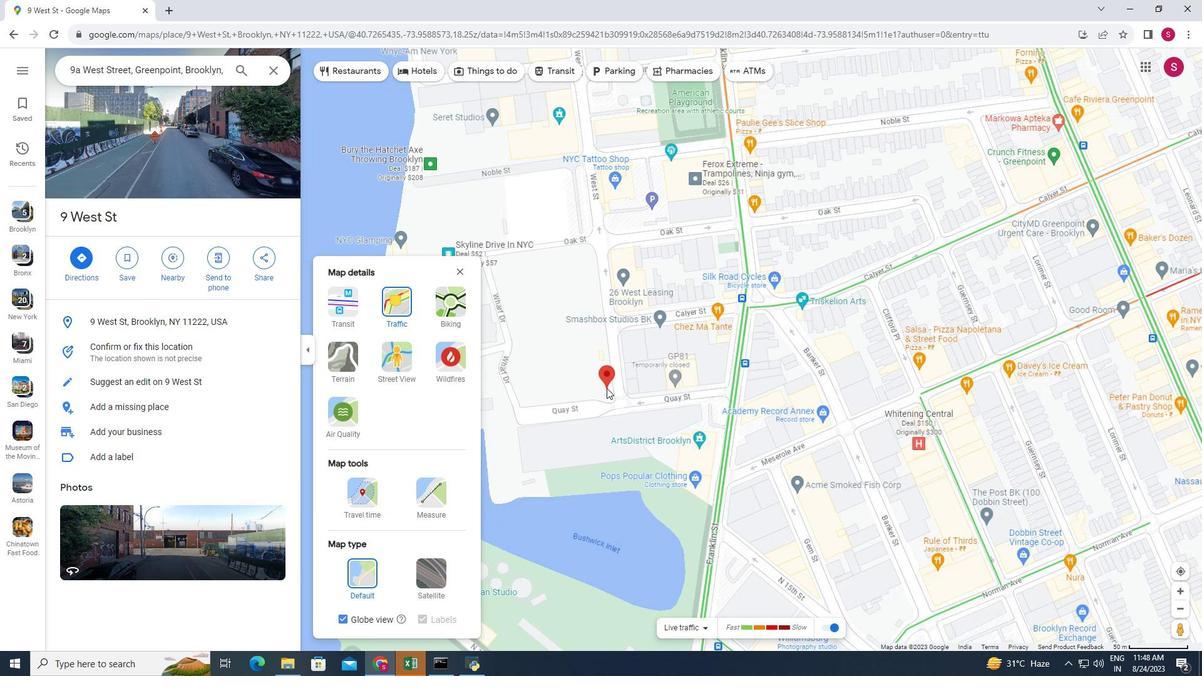 
Action: Mouse scrolled (606, 387) with delta (0, 0)
Screenshot: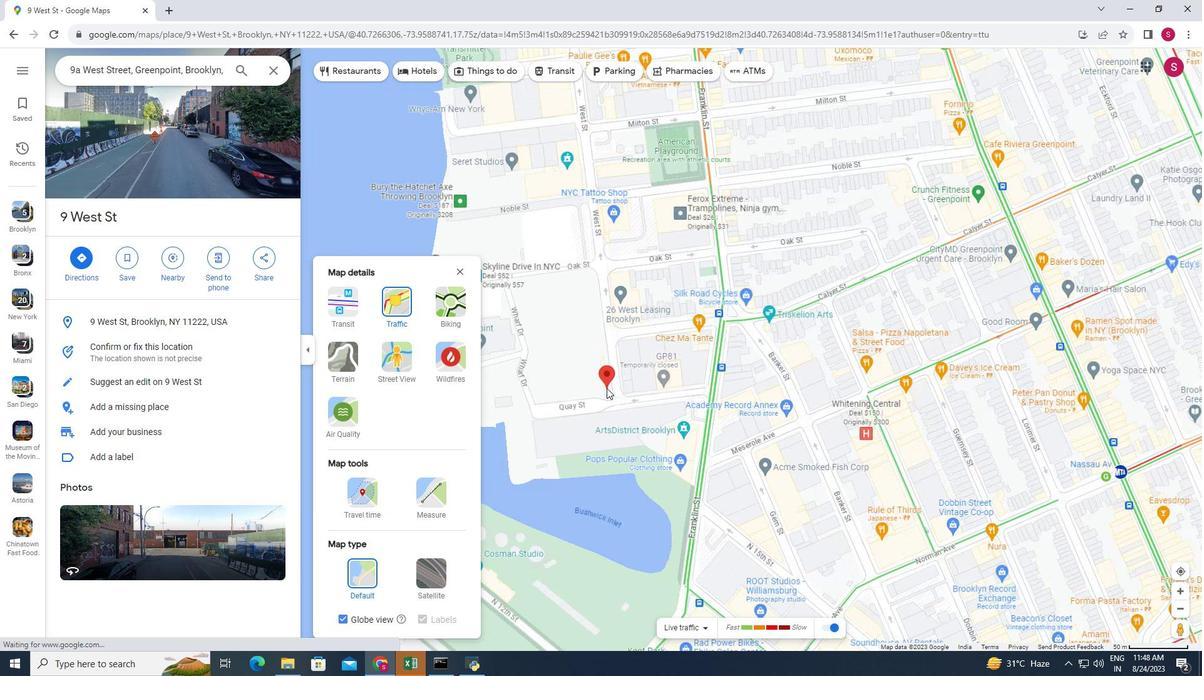 
Action: Mouse scrolled (606, 387) with delta (0, 0)
Screenshot: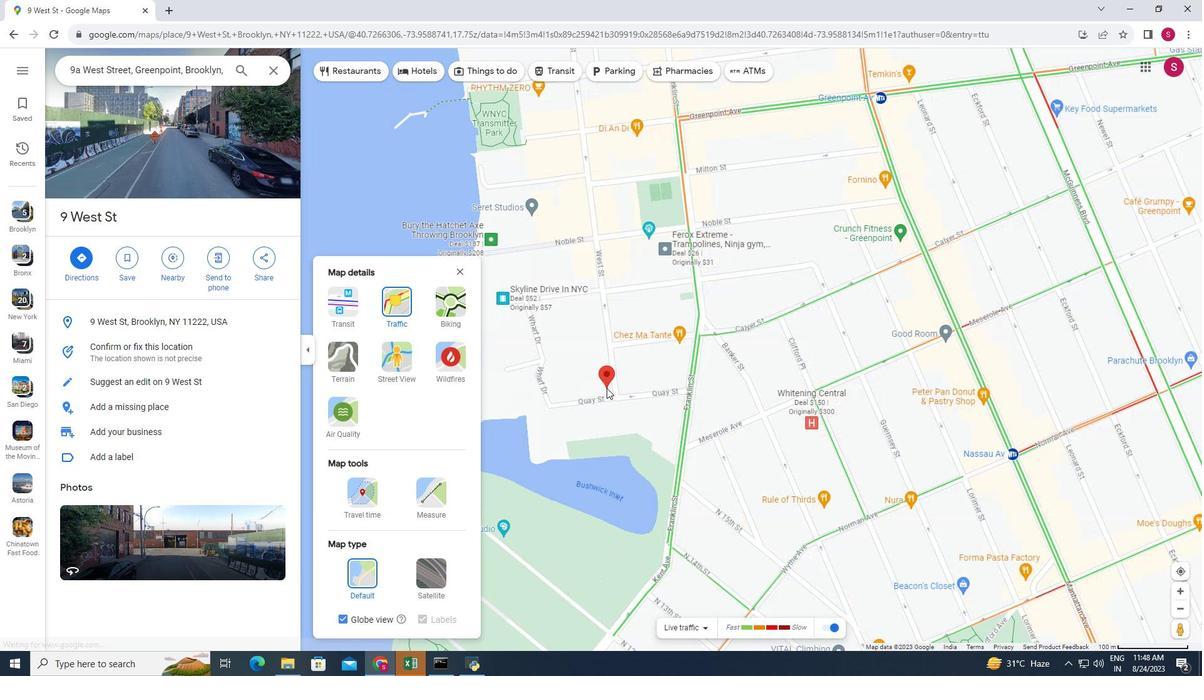 
Action: Mouse scrolled (606, 388) with delta (0, 0)
Screenshot: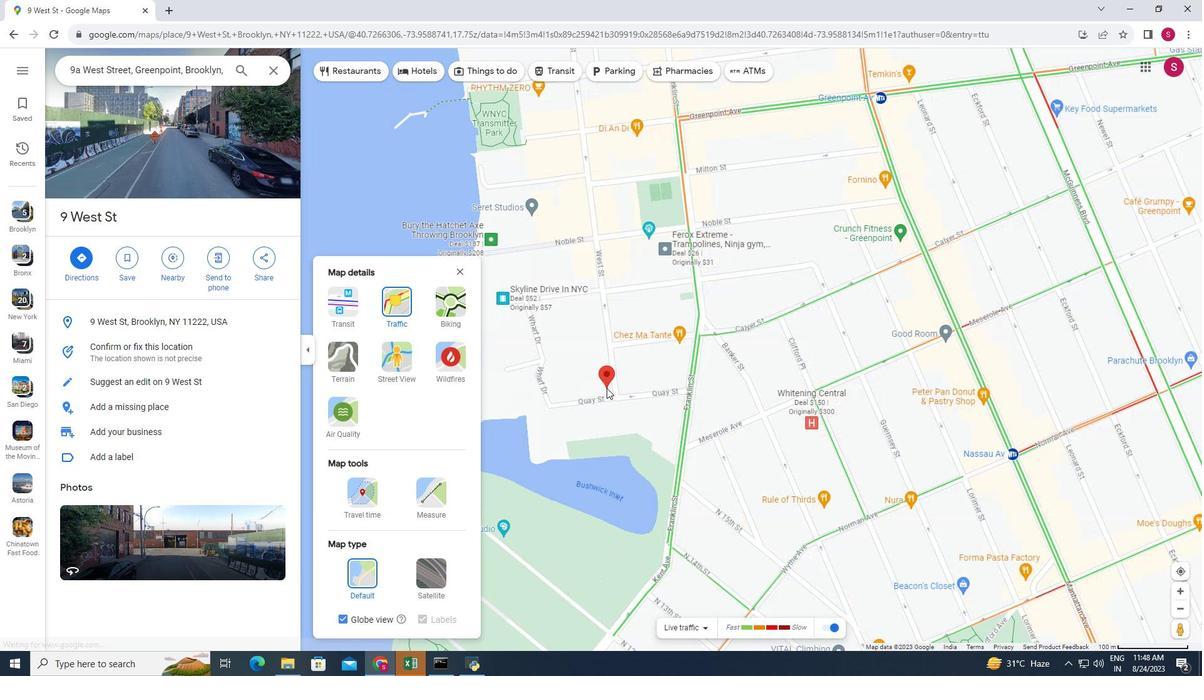 
Action: Mouse scrolled (606, 387) with delta (0, 0)
Screenshot: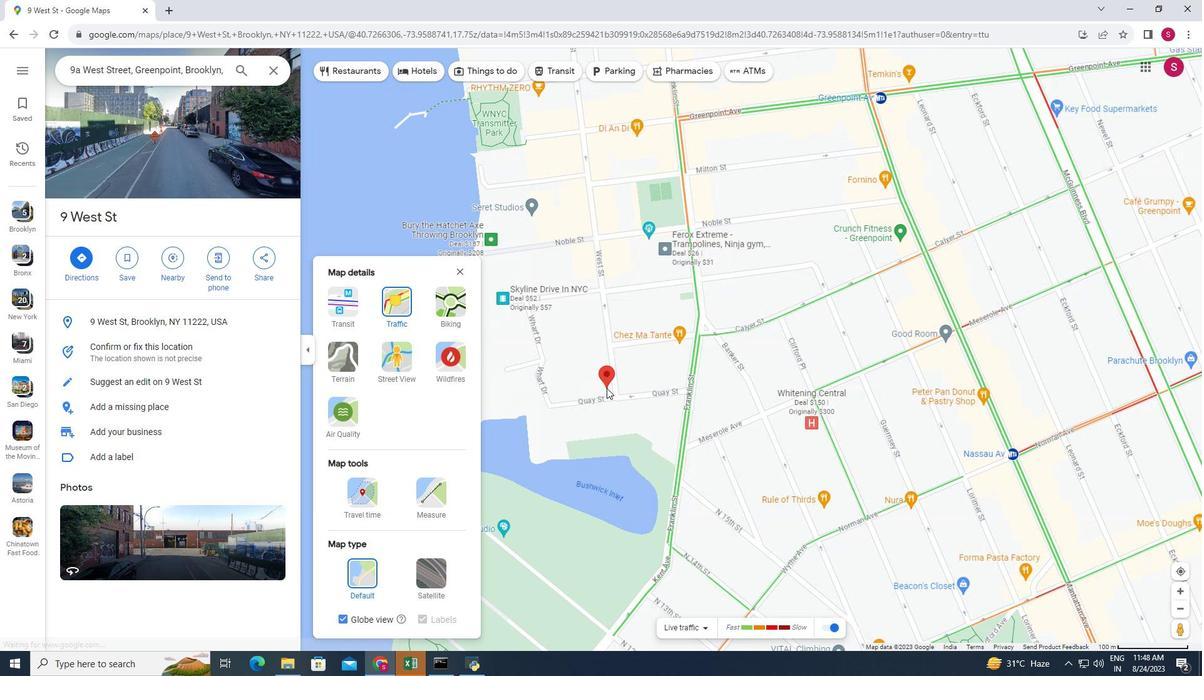 
Action: Mouse scrolled (606, 387) with delta (0, 0)
Screenshot: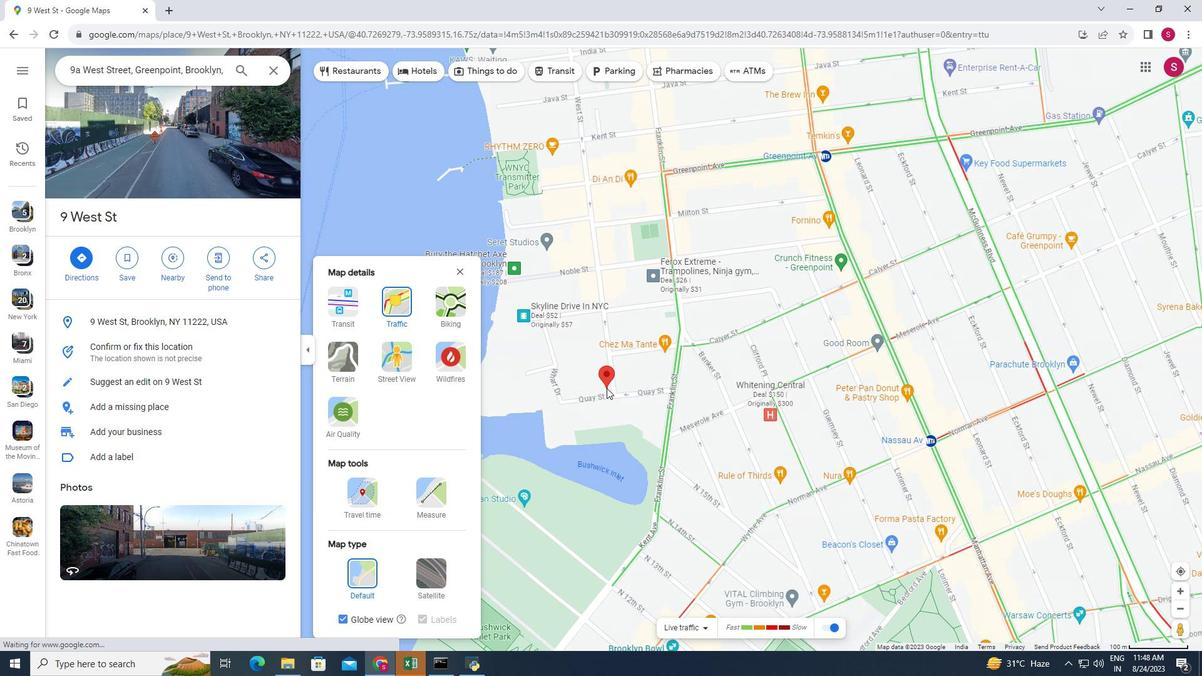 
Action: Mouse scrolled (606, 387) with delta (0, 0)
Screenshot: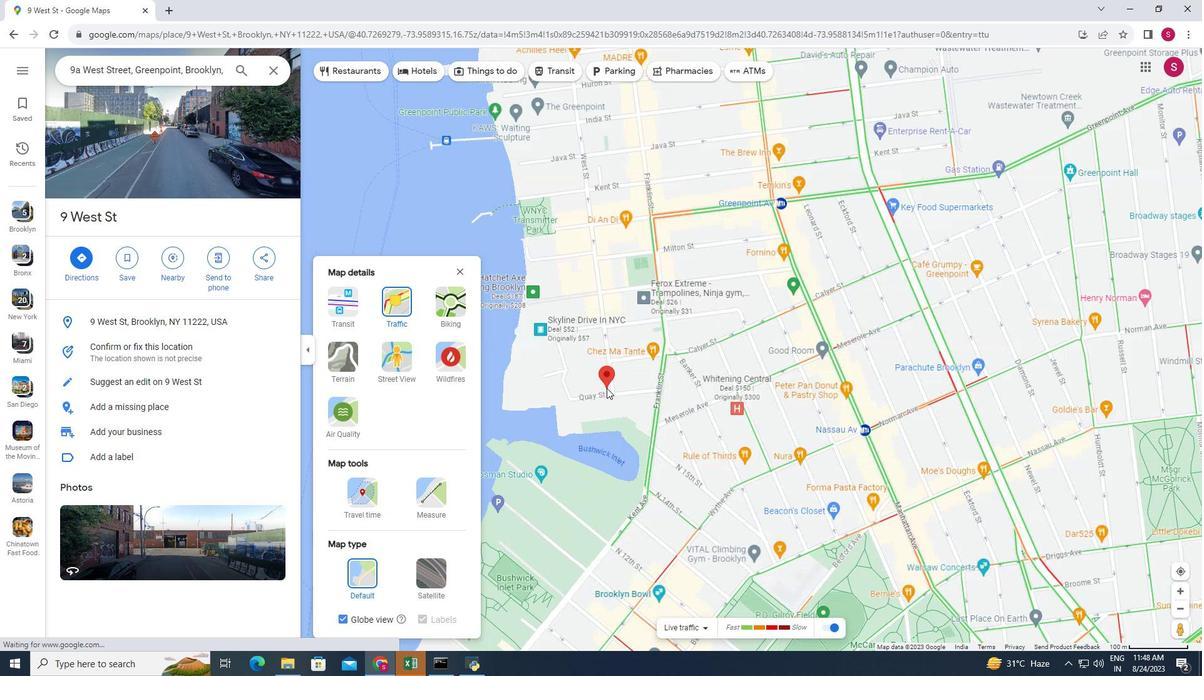 
Action: Mouse scrolled (606, 387) with delta (0, 0)
Screenshot: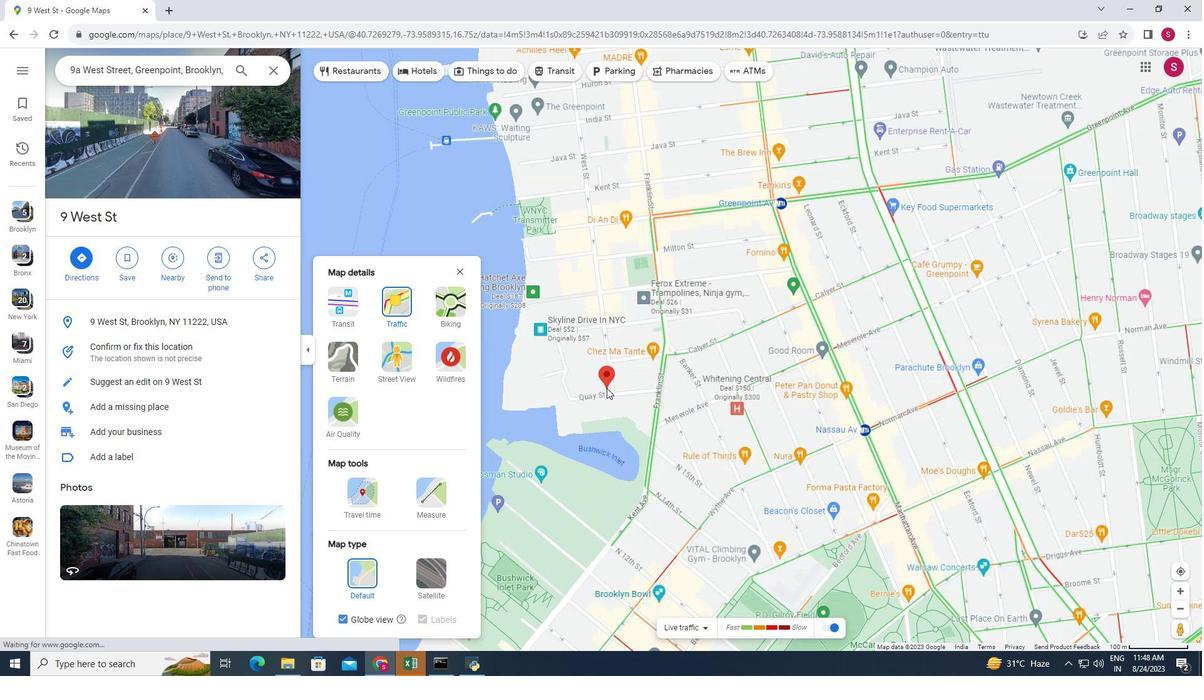 
Action: Mouse moved to (617, 398)
Screenshot: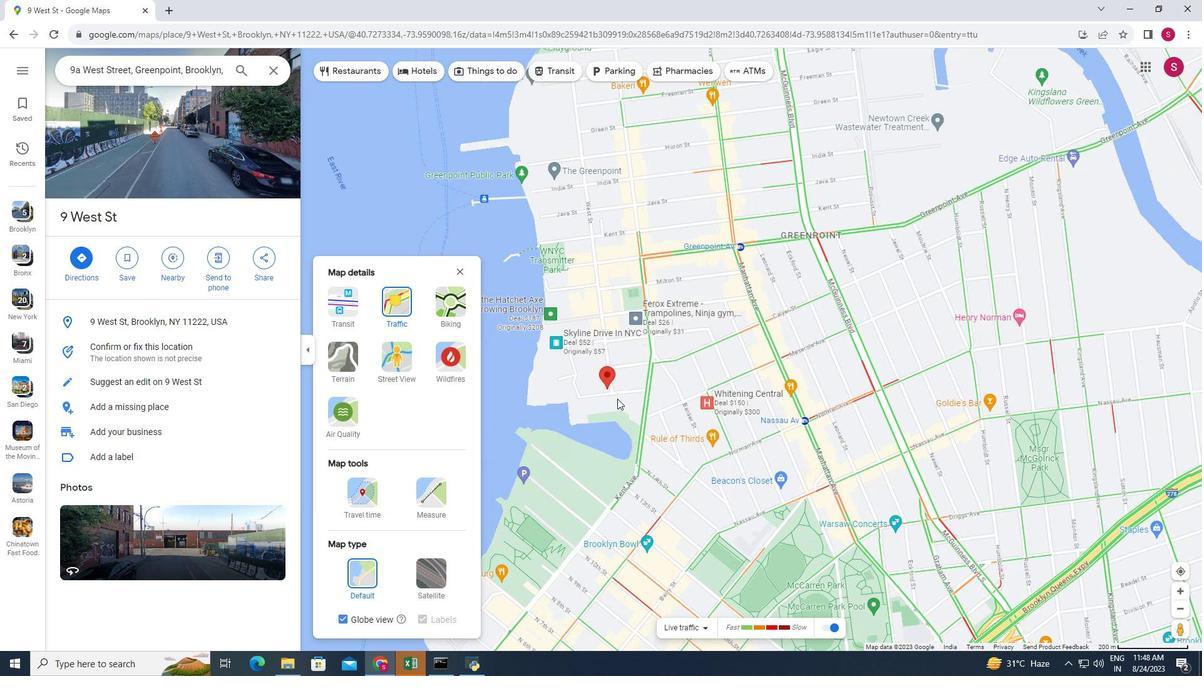 
Action: Mouse scrolled (617, 398) with delta (0, 0)
Screenshot: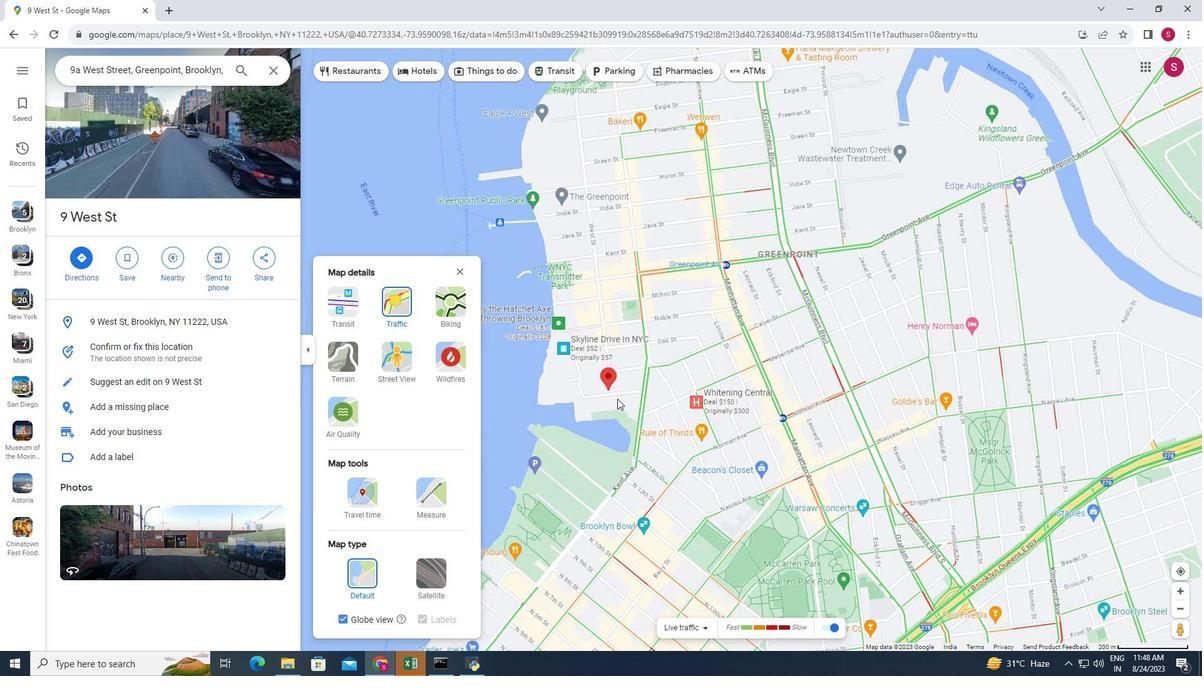 
Action: Mouse scrolled (617, 398) with delta (0, 0)
Screenshot: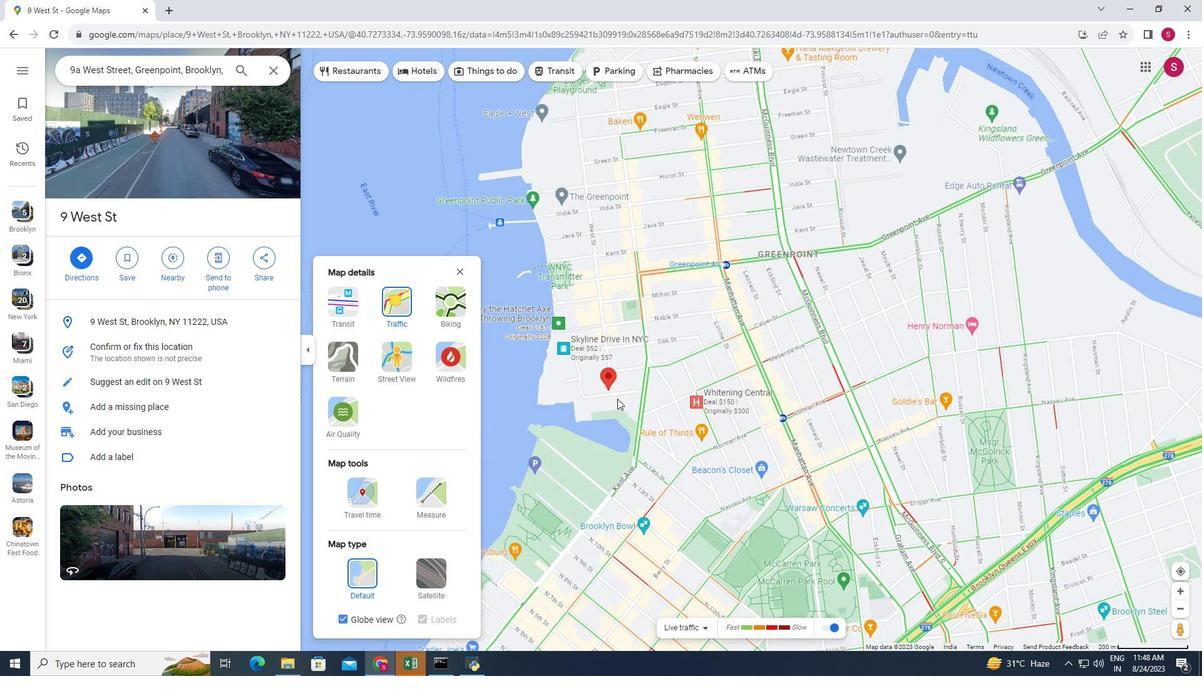 
Action: Mouse moved to (620, 409)
Screenshot: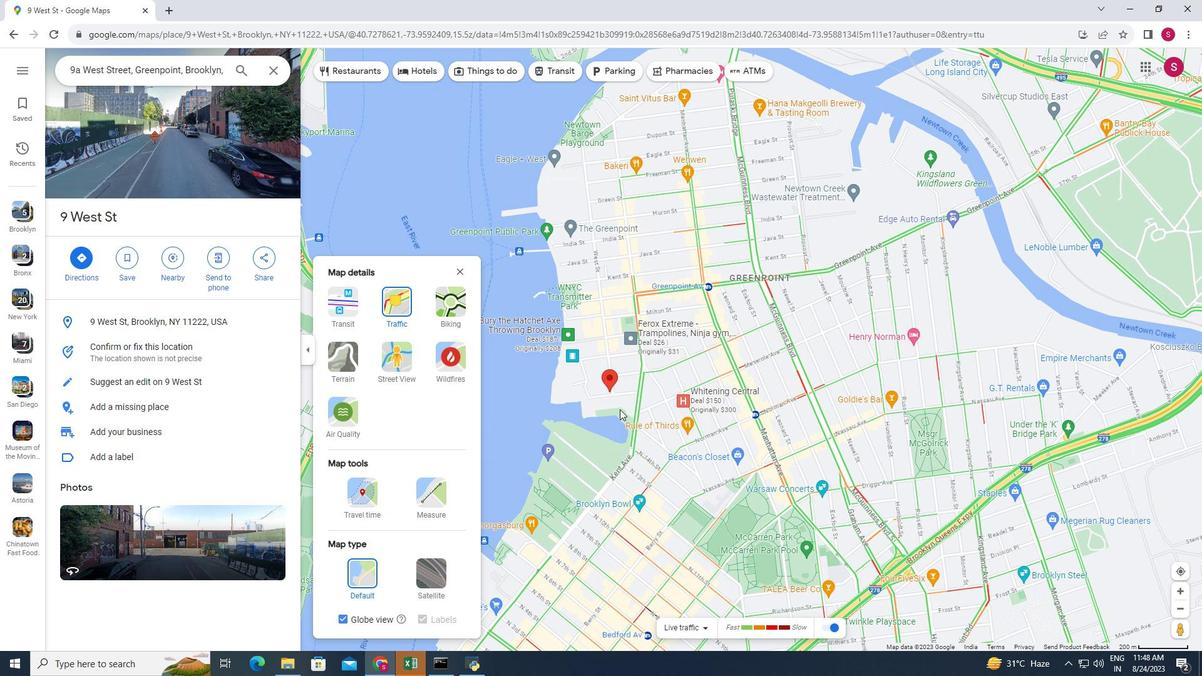 
Action: Mouse scrolled (620, 408) with delta (0, 0)
Screenshot: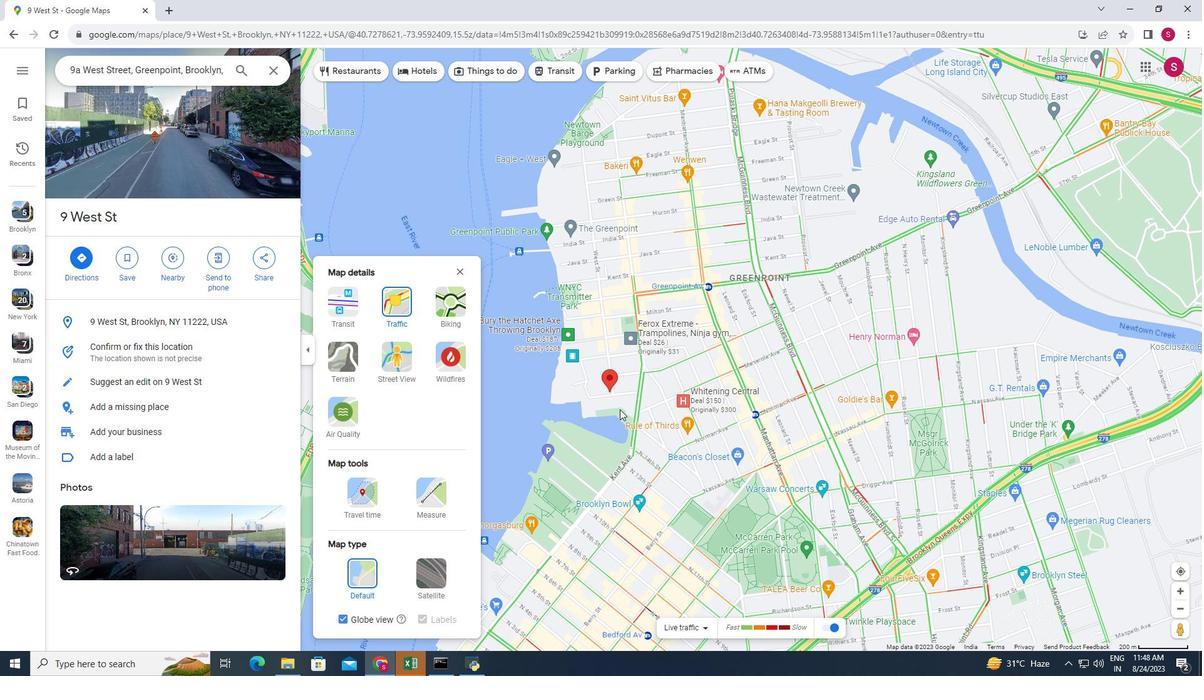 
Action: Mouse scrolled (620, 408) with delta (0, 0)
Screenshot: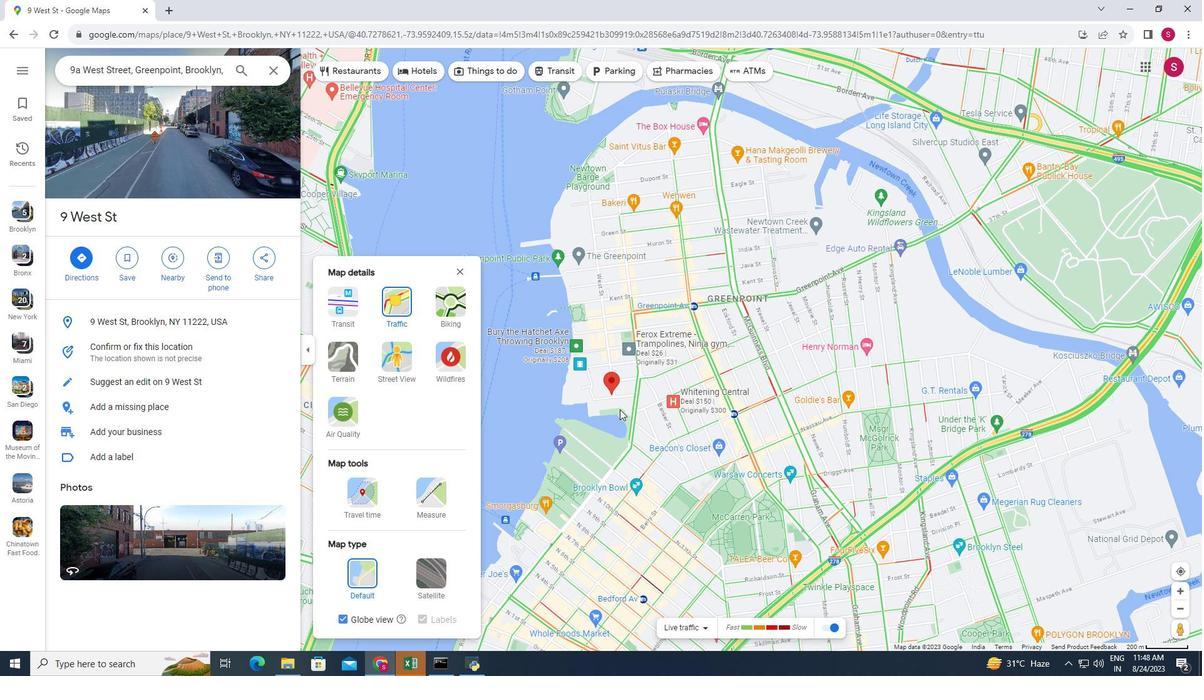 
Action: Mouse moved to (634, 413)
Screenshot: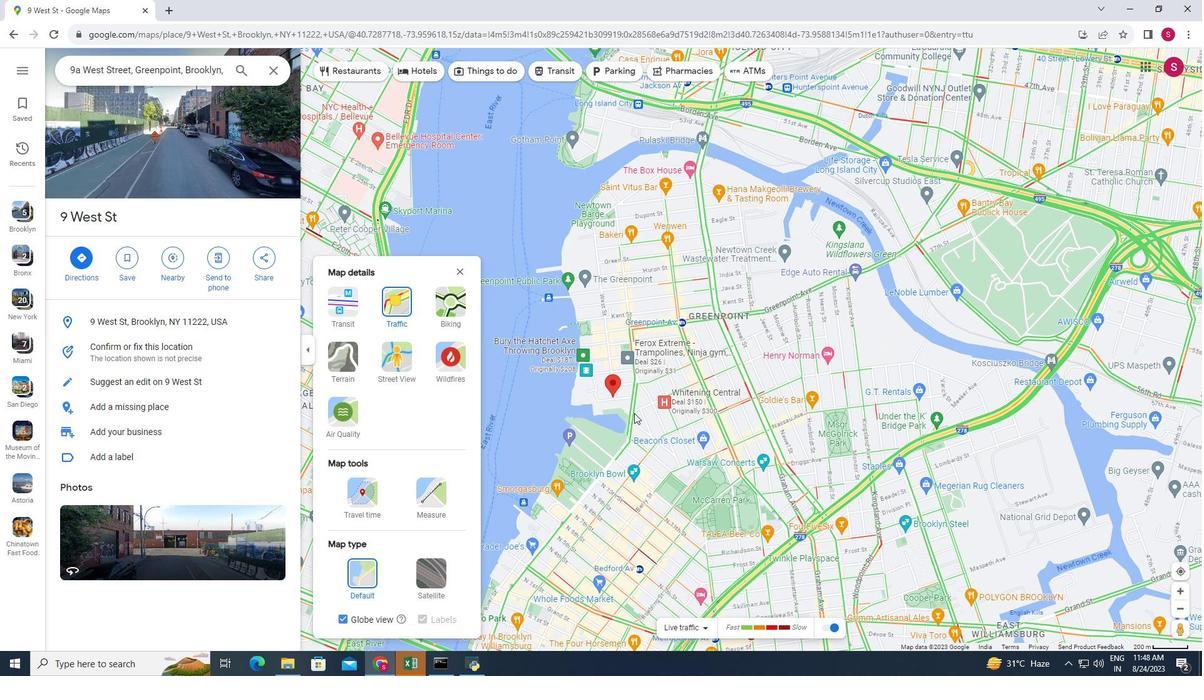 
Action: Mouse scrolled (634, 412) with delta (0, 0)
Screenshot: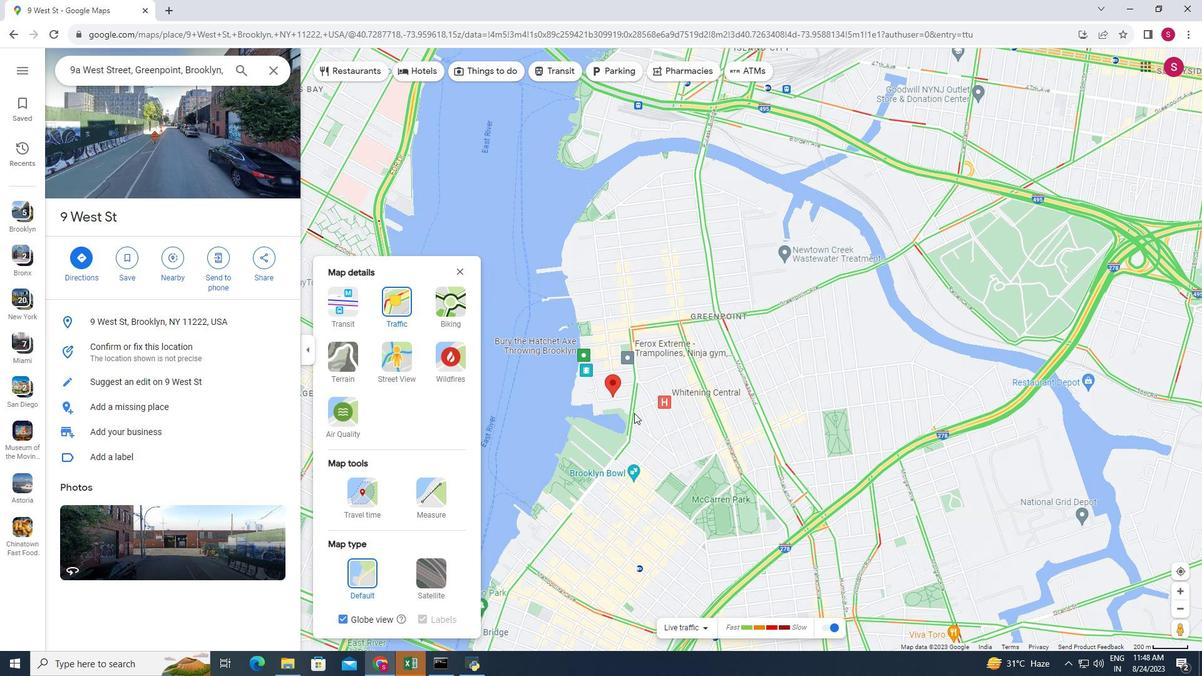 
Action: Mouse moved to (669, 445)
Screenshot: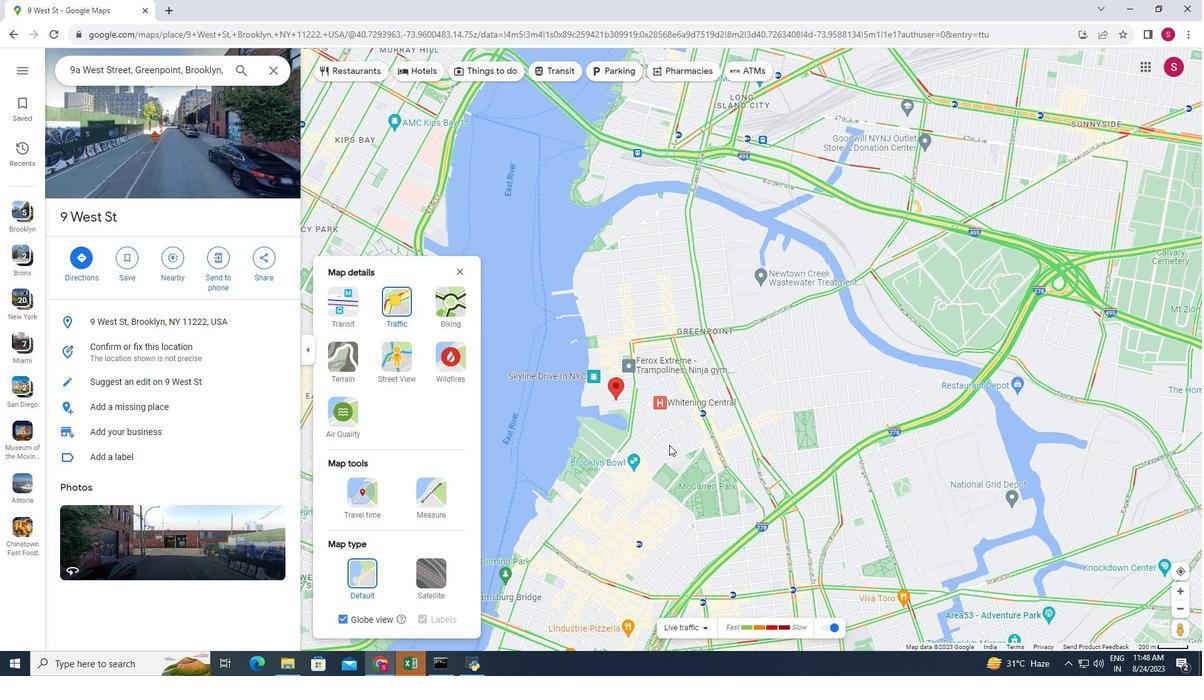 
Action: Mouse scrolled (669, 444) with delta (0, 0)
Screenshot: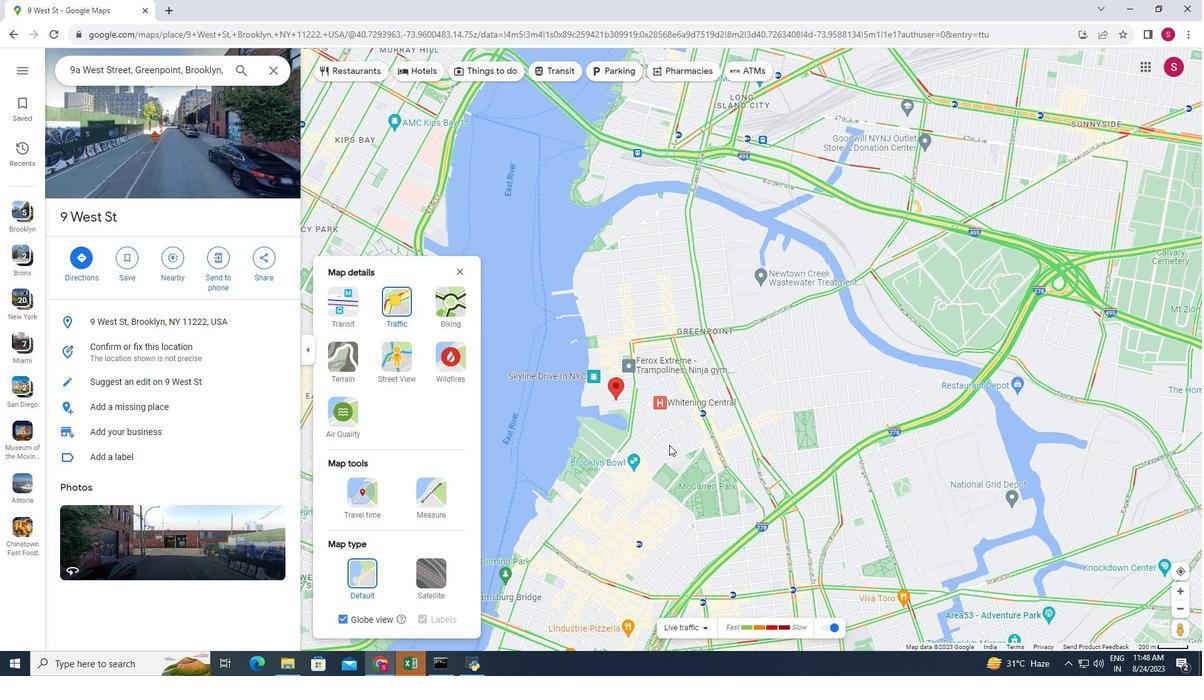 
Action: Mouse moved to (819, 350)
Screenshot: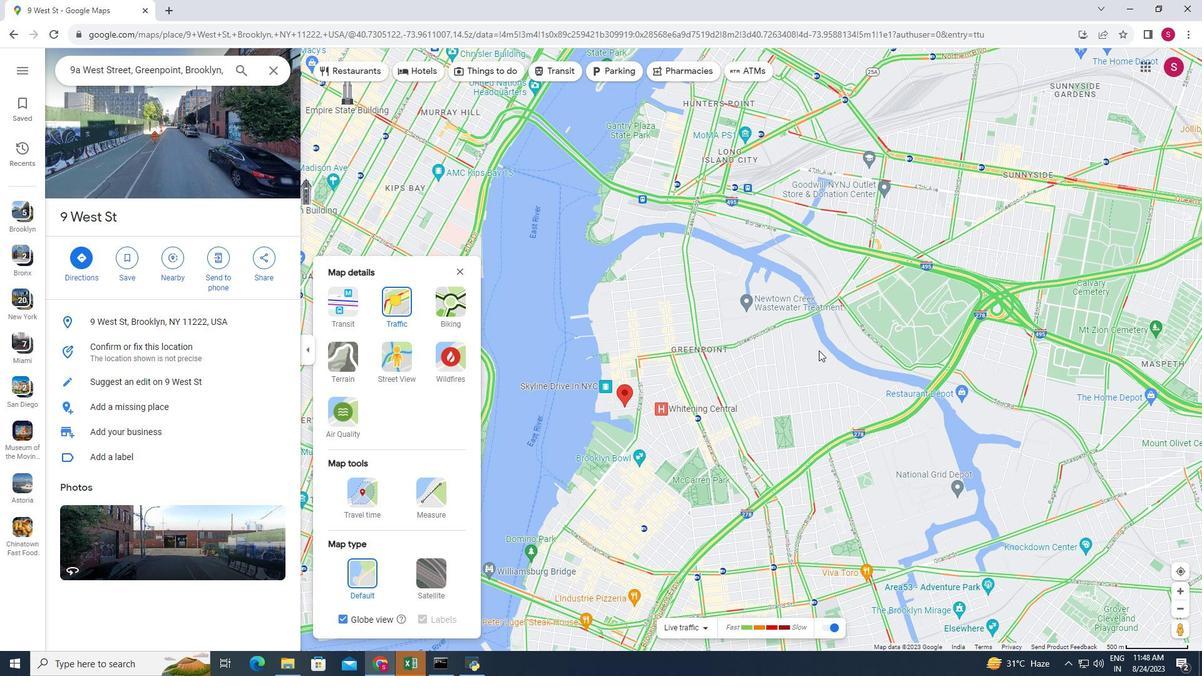 
